Task: Log work in the project AgilePilot for the issue 'Develop a new tool for automated testing of mobile application cross-platform compatibility and responsiveness' spent time as '3w 1d 20h 34m' and remaining time as '6w 3d 6h 33m' and move to top of backlog. Now add the issue to the epic 'Business intelligence (BI) dashboard development'. Log work in the project AgilePilot for the issue 'Upgrade the authentication and authorization mechanisms of a web application to improve security and access control' spent time as '6w 6d 22h 6m' and remaining time as '1w 4d 2h 59m' and move to bottom of backlog. Now add the issue to the epic 'IT infrastructure as a service (IaaS) adoption'
Action: Mouse moved to (143, 210)
Screenshot: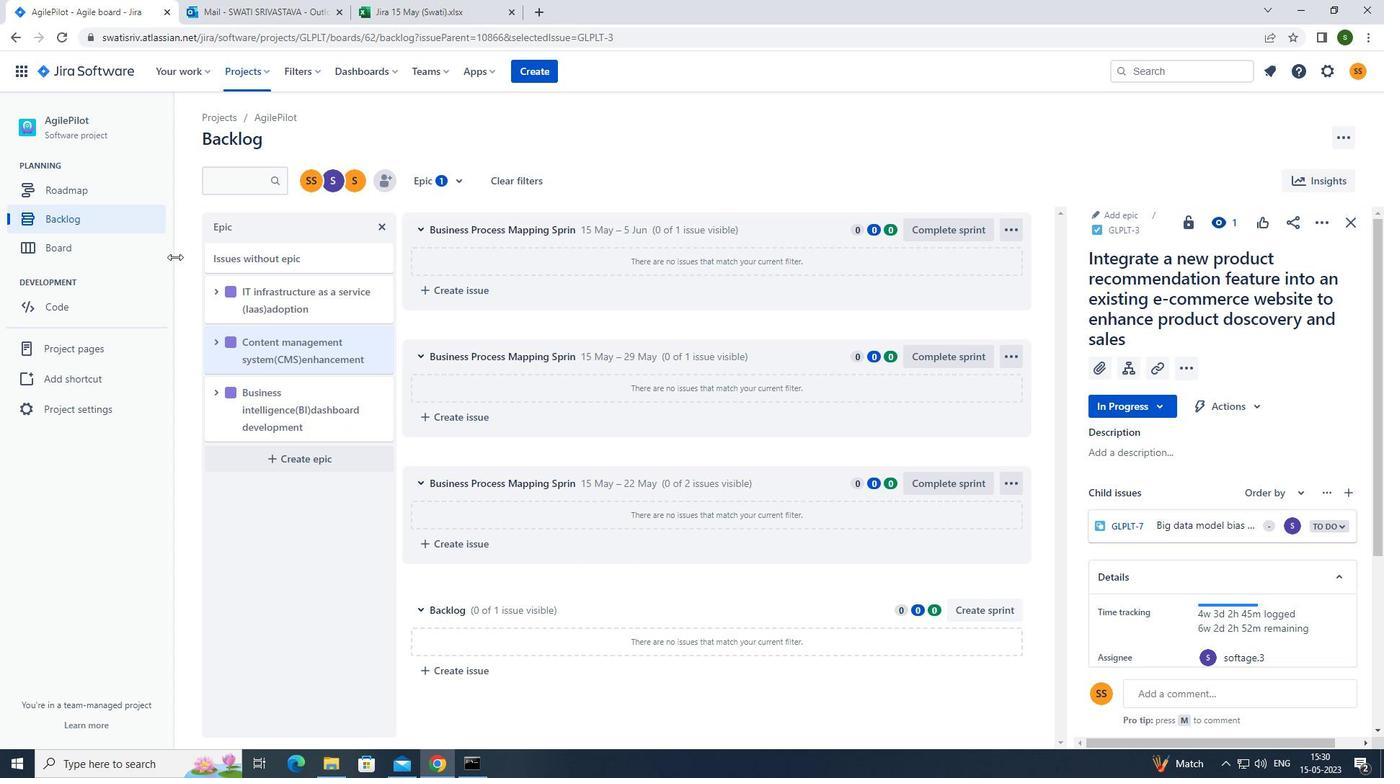 
Action: Mouse pressed left at (143, 210)
Screenshot: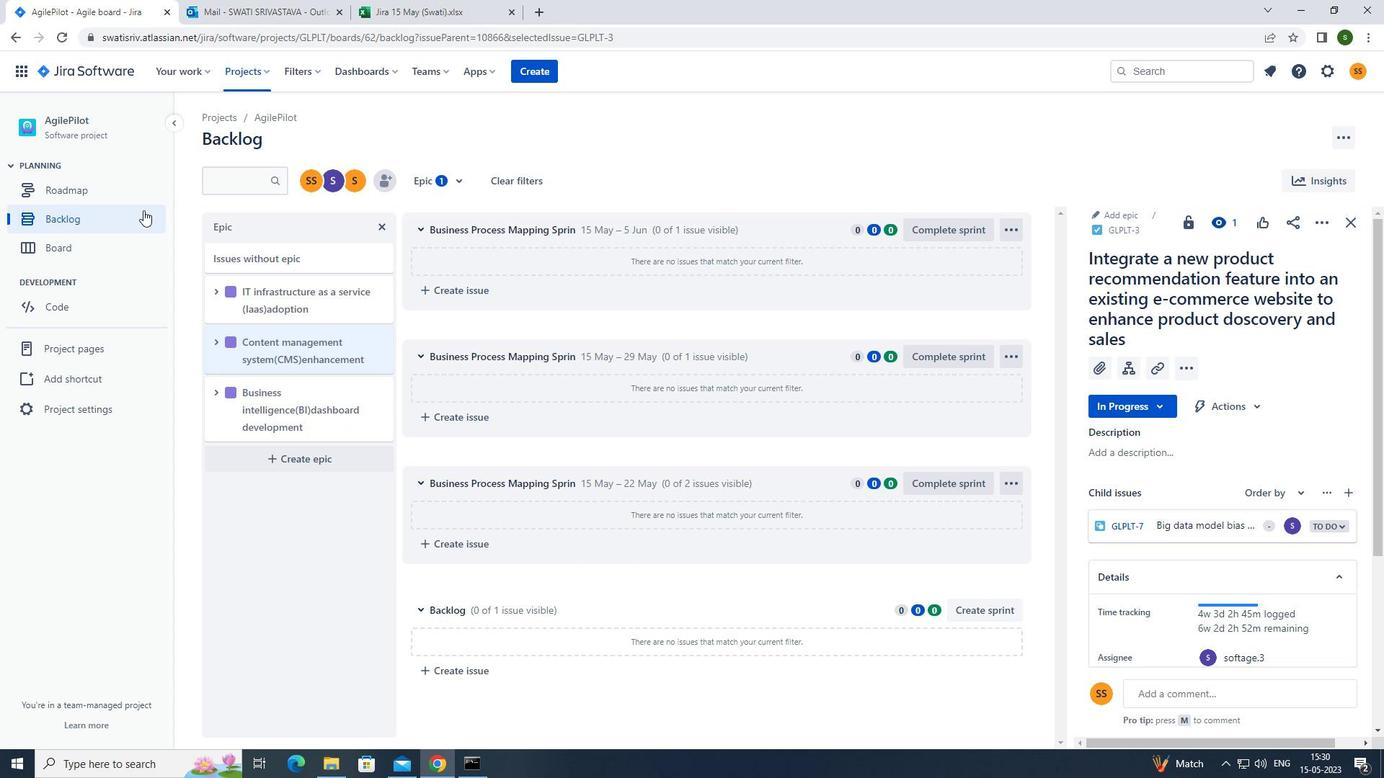 
Action: Mouse moved to (859, 523)
Screenshot: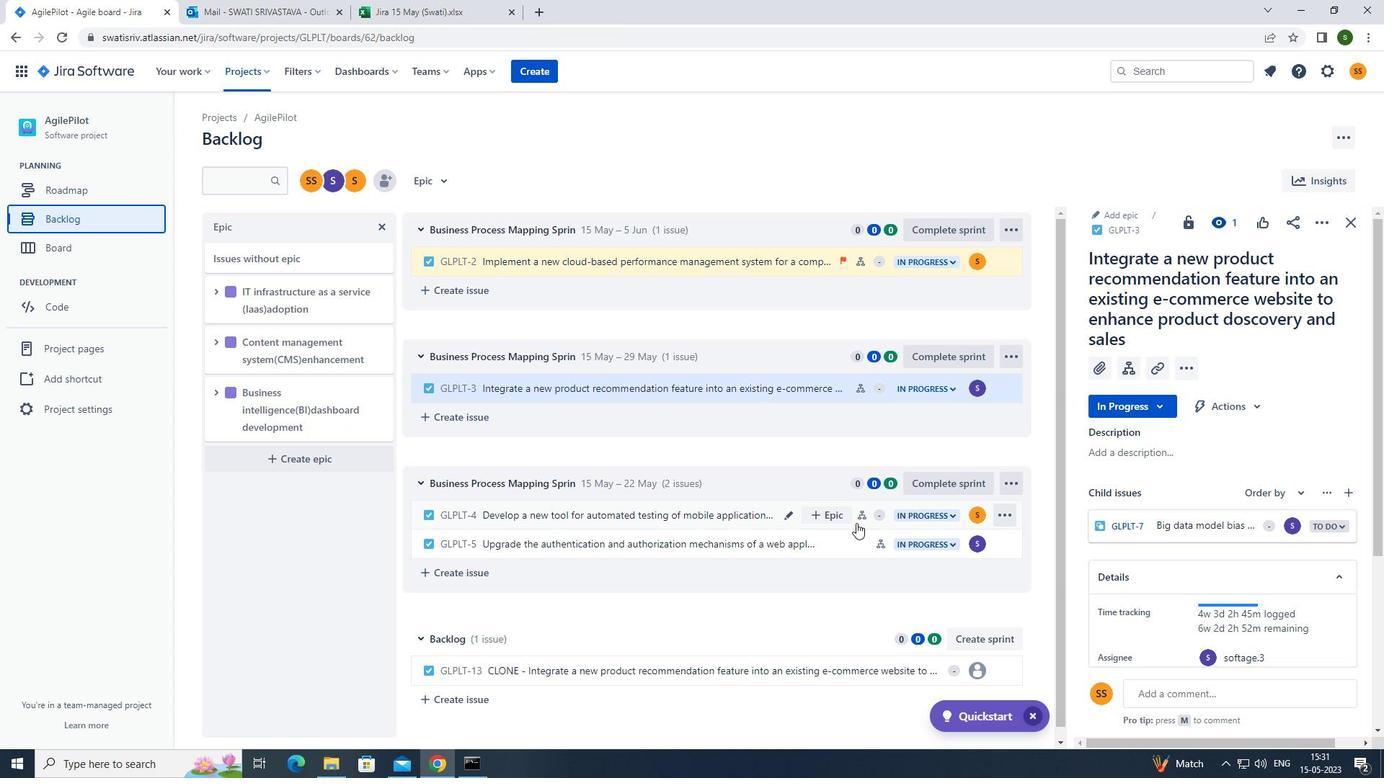 
Action: Mouse pressed left at (859, 523)
Screenshot: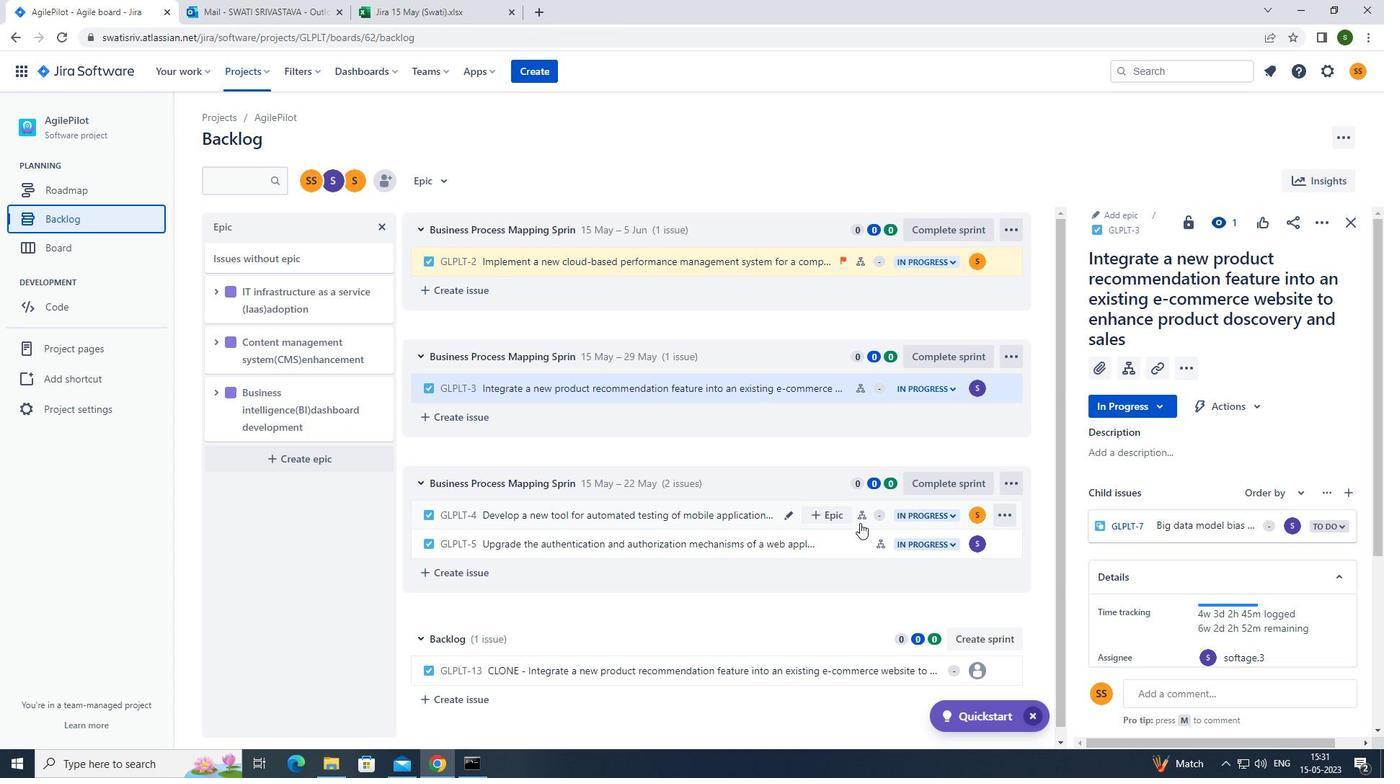 
Action: Mouse moved to (1311, 217)
Screenshot: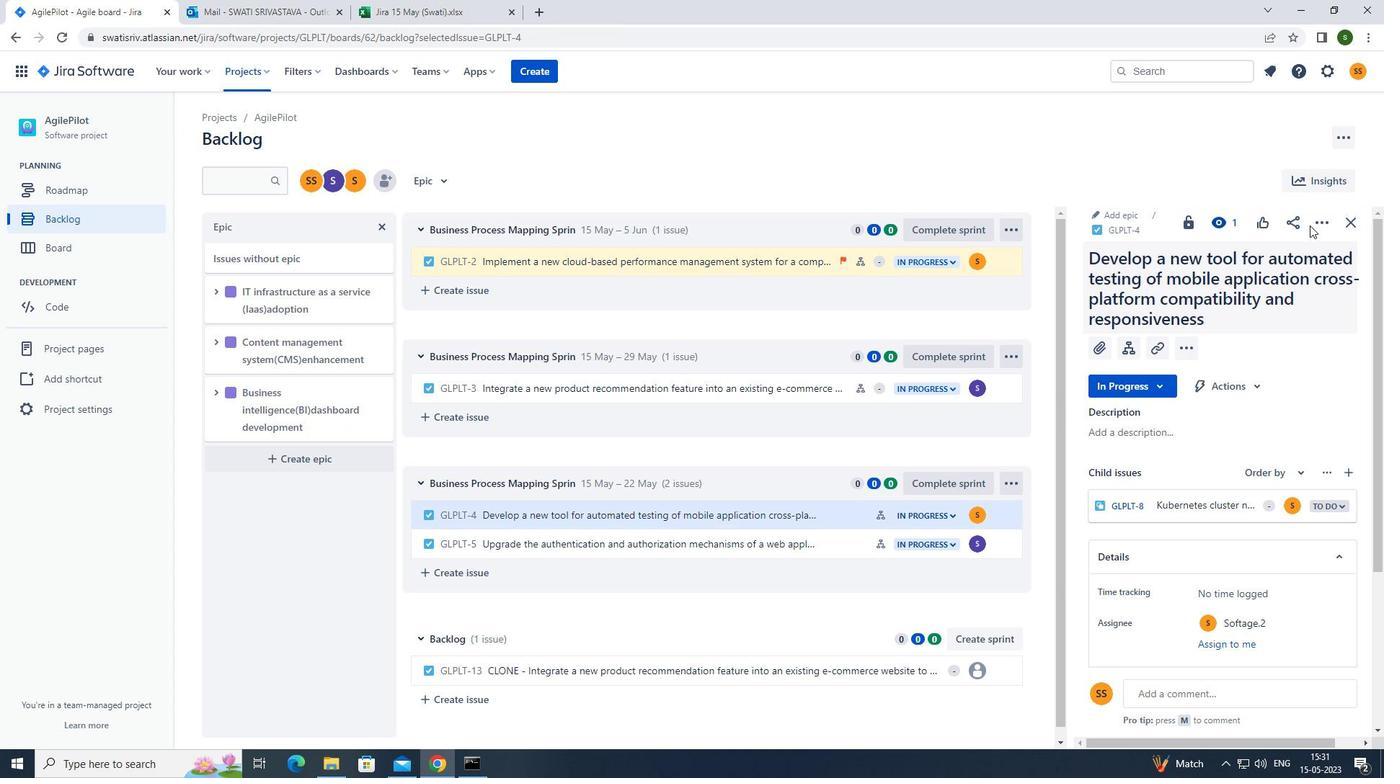 
Action: Mouse pressed left at (1311, 217)
Screenshot: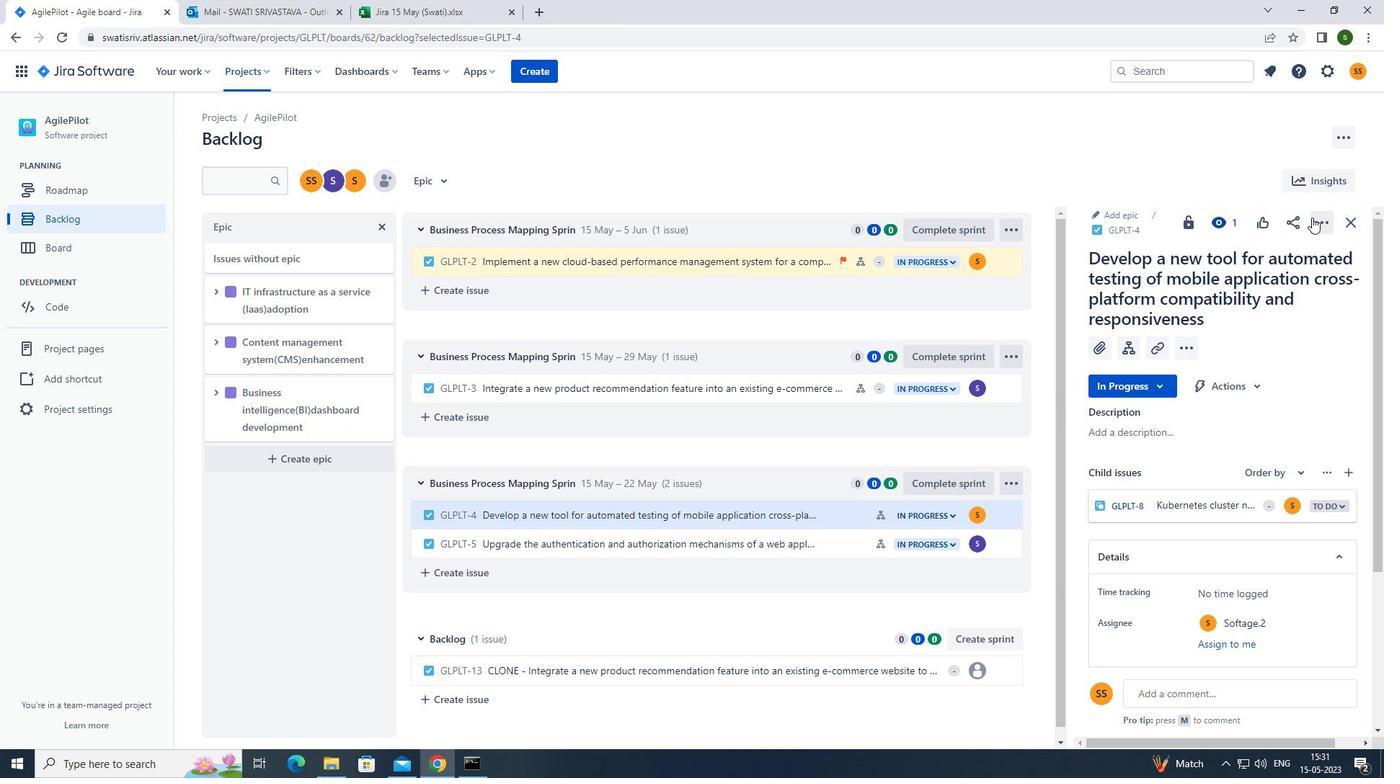 
Action: Mouse moved to (1293, 260)
Screenshot: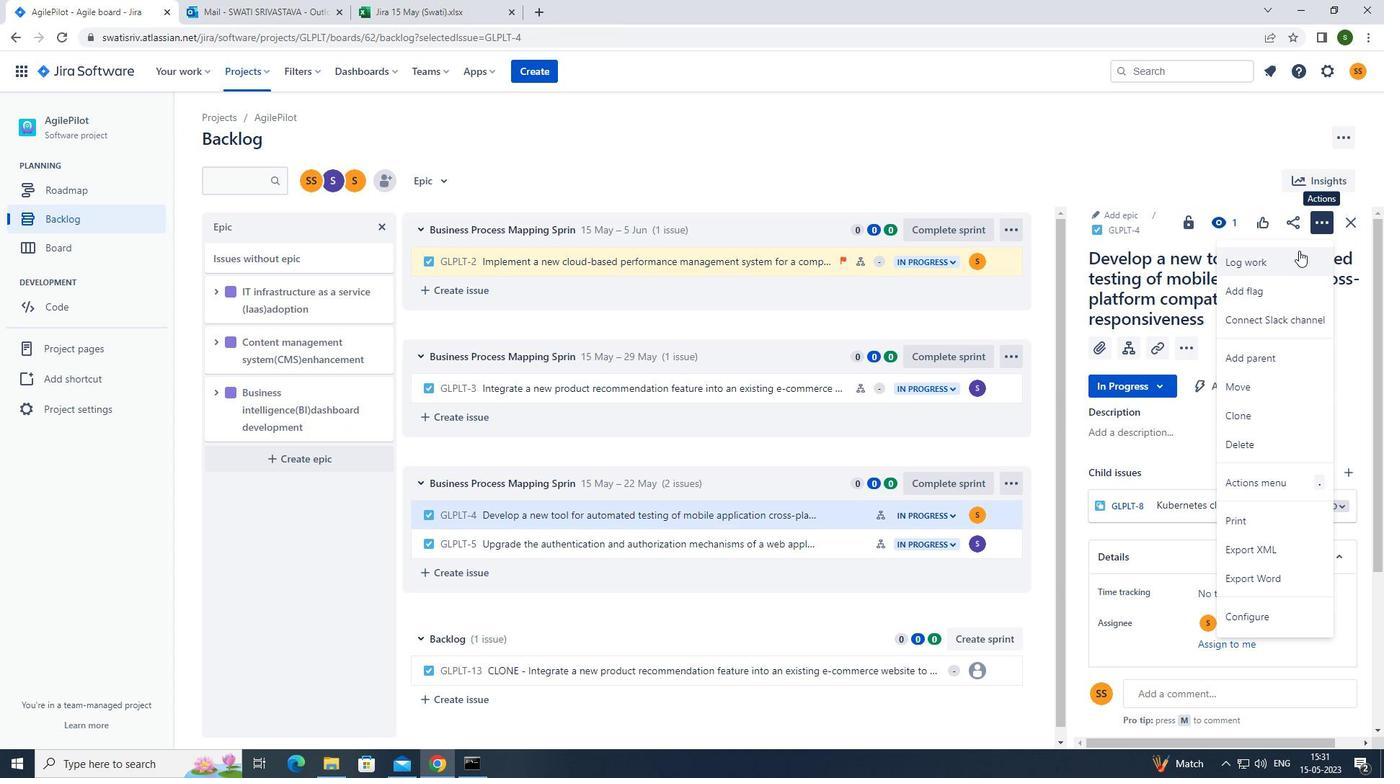 
Action: Mouse pressed left at (1293, 260)
Screenshot: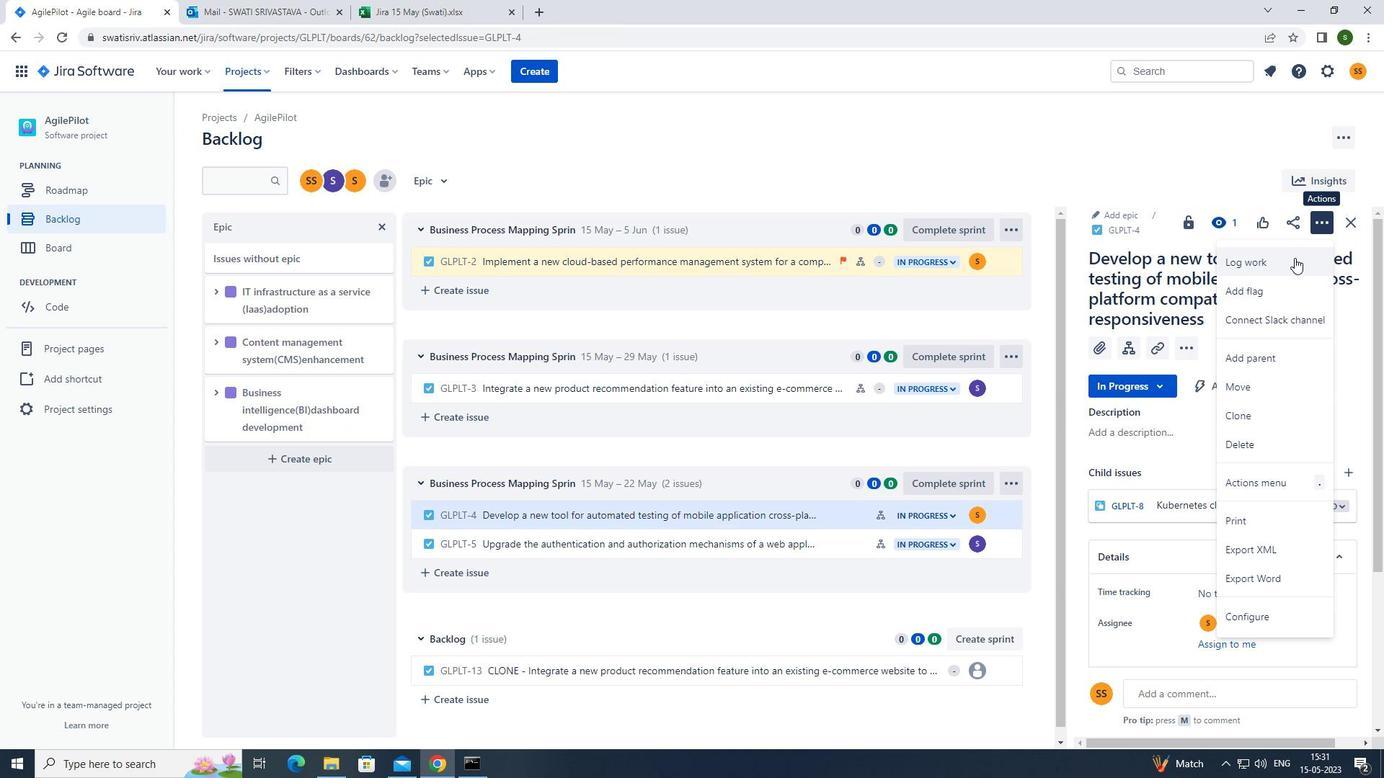 
Action: Mouse moved to (616, 187)
Screenshot: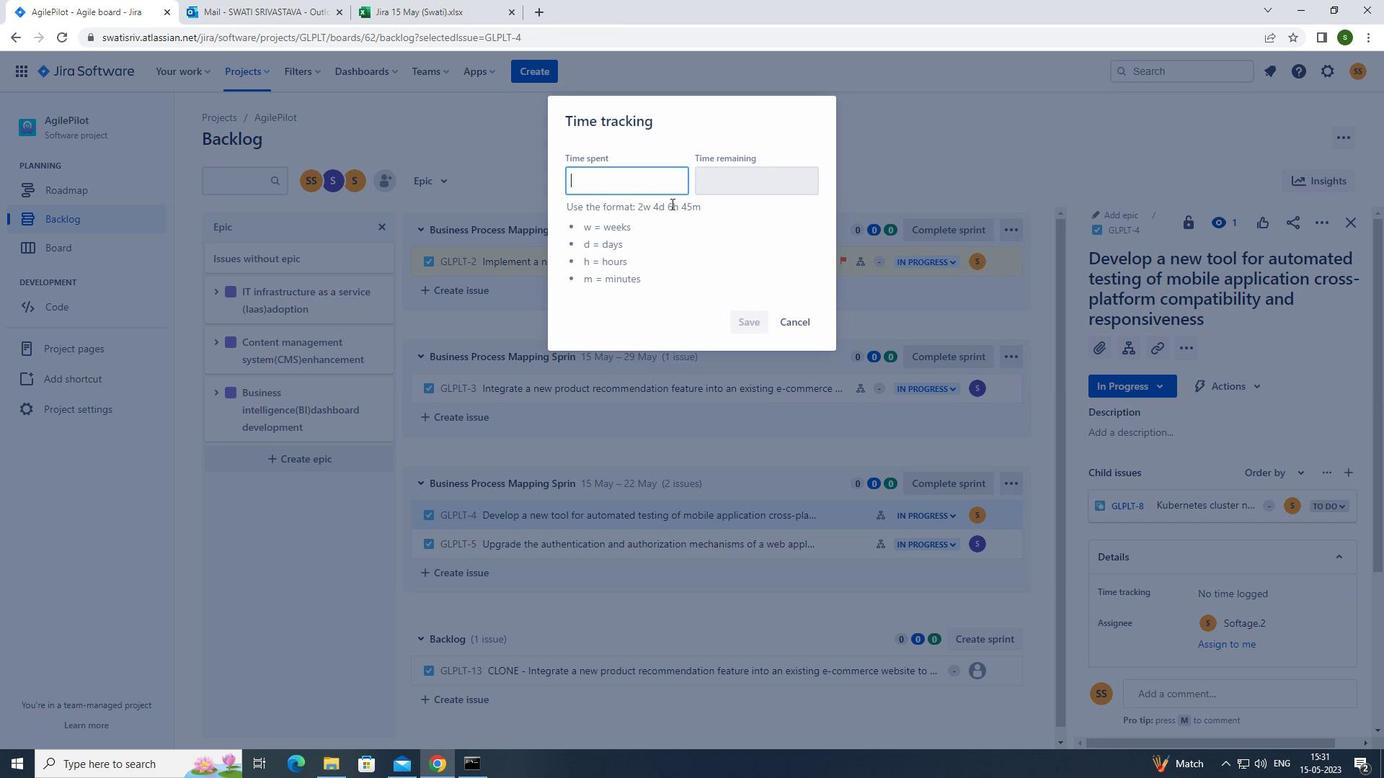 
Action: Key pressed 3w<Key.space>1d<Key.space>20h<Key.space>34m
Screenshot: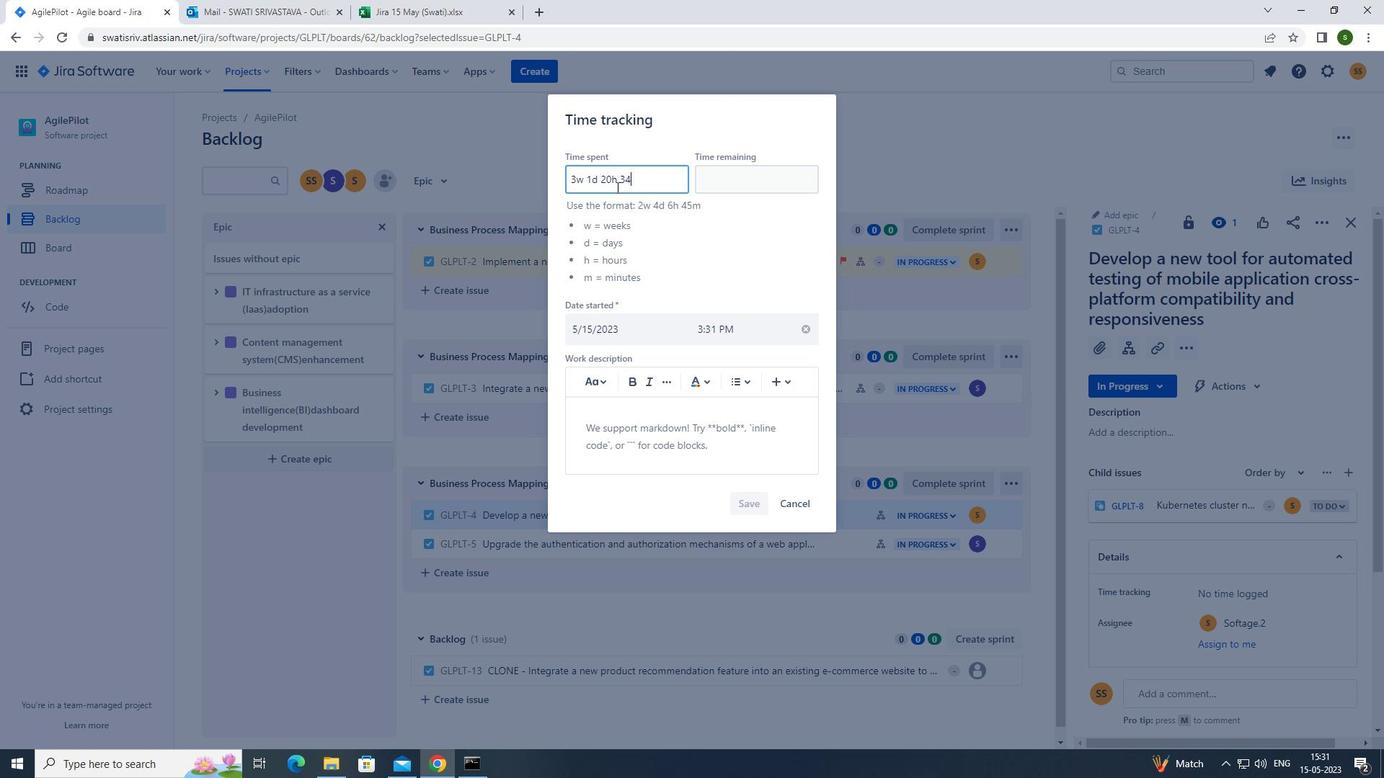 
Action: Mouse moved to (750, 193)
Screenshot: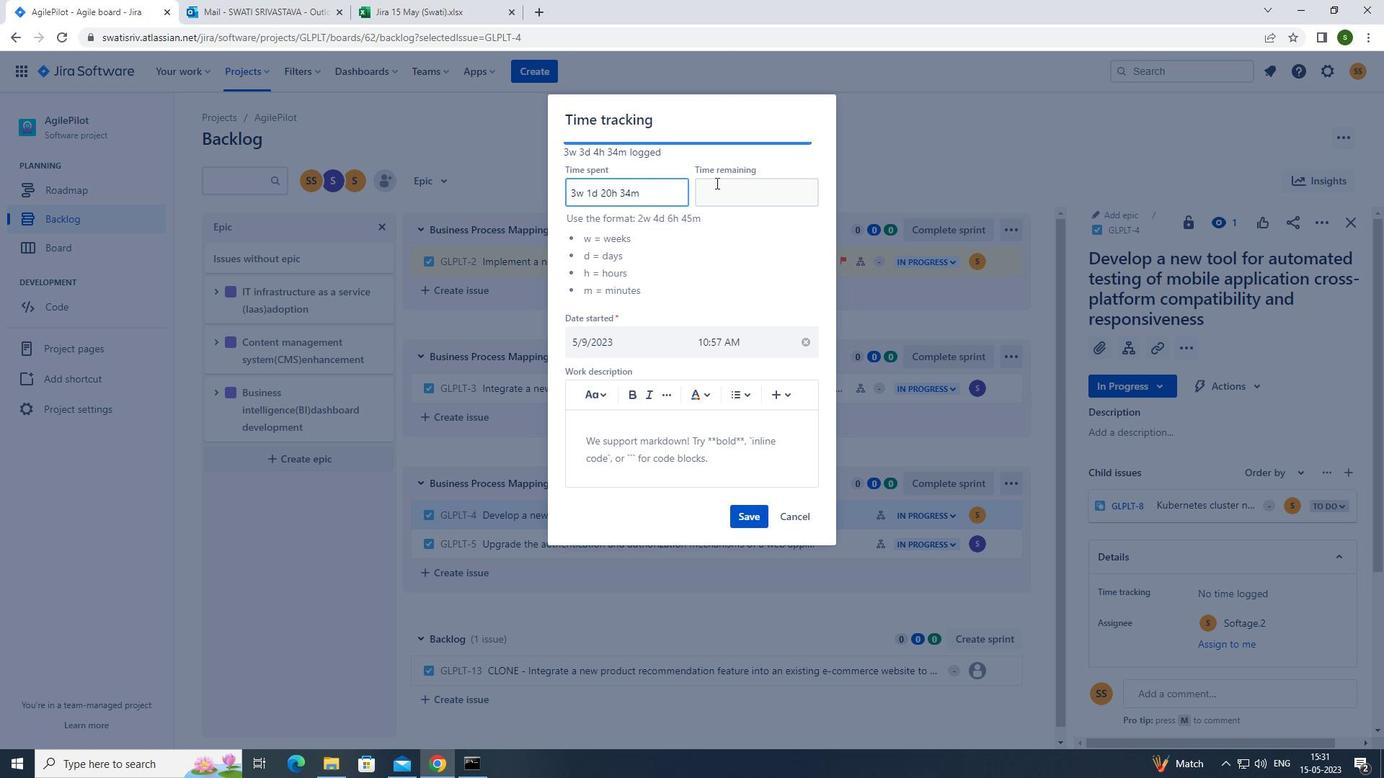 
Action: Mouse pressed left at (750, 193)
Screenshot: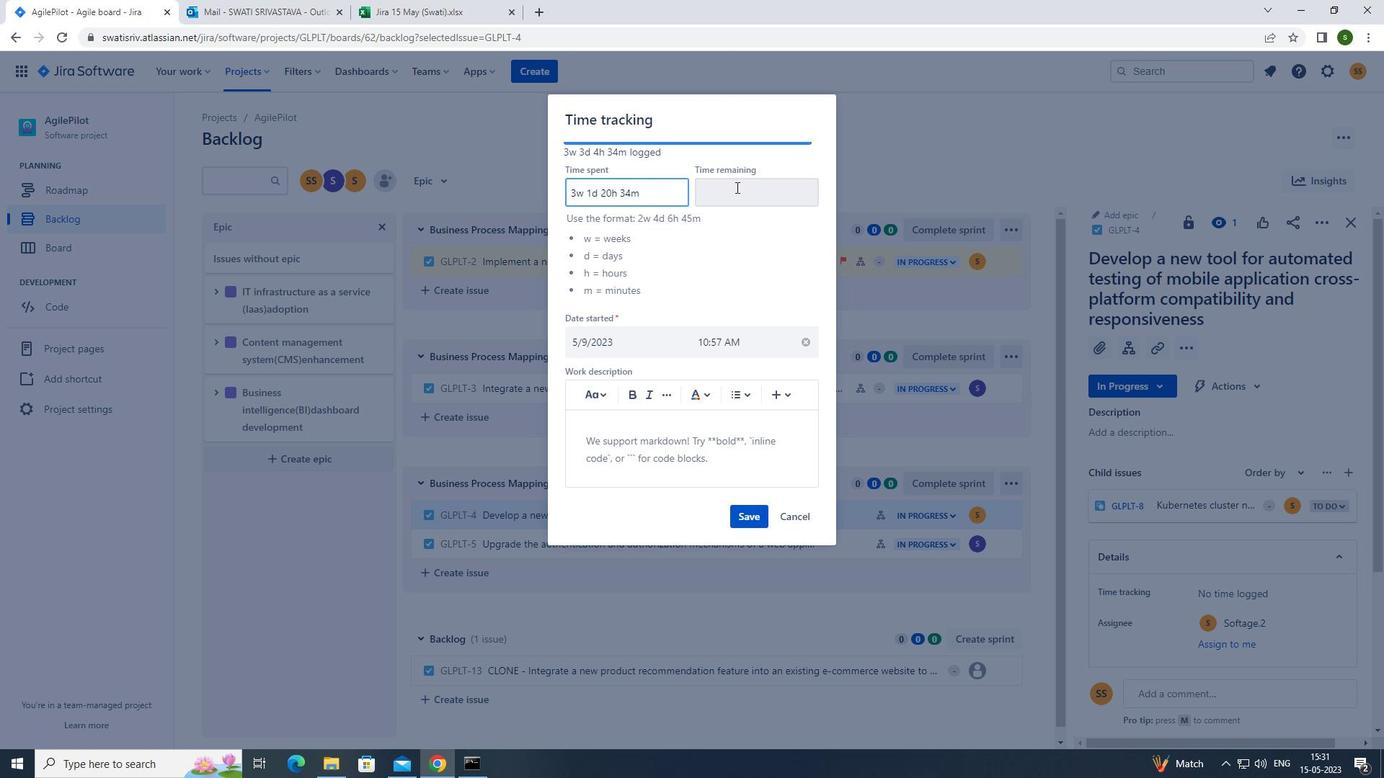 
Action: Mouse moved to (743, 193)
Screenshot: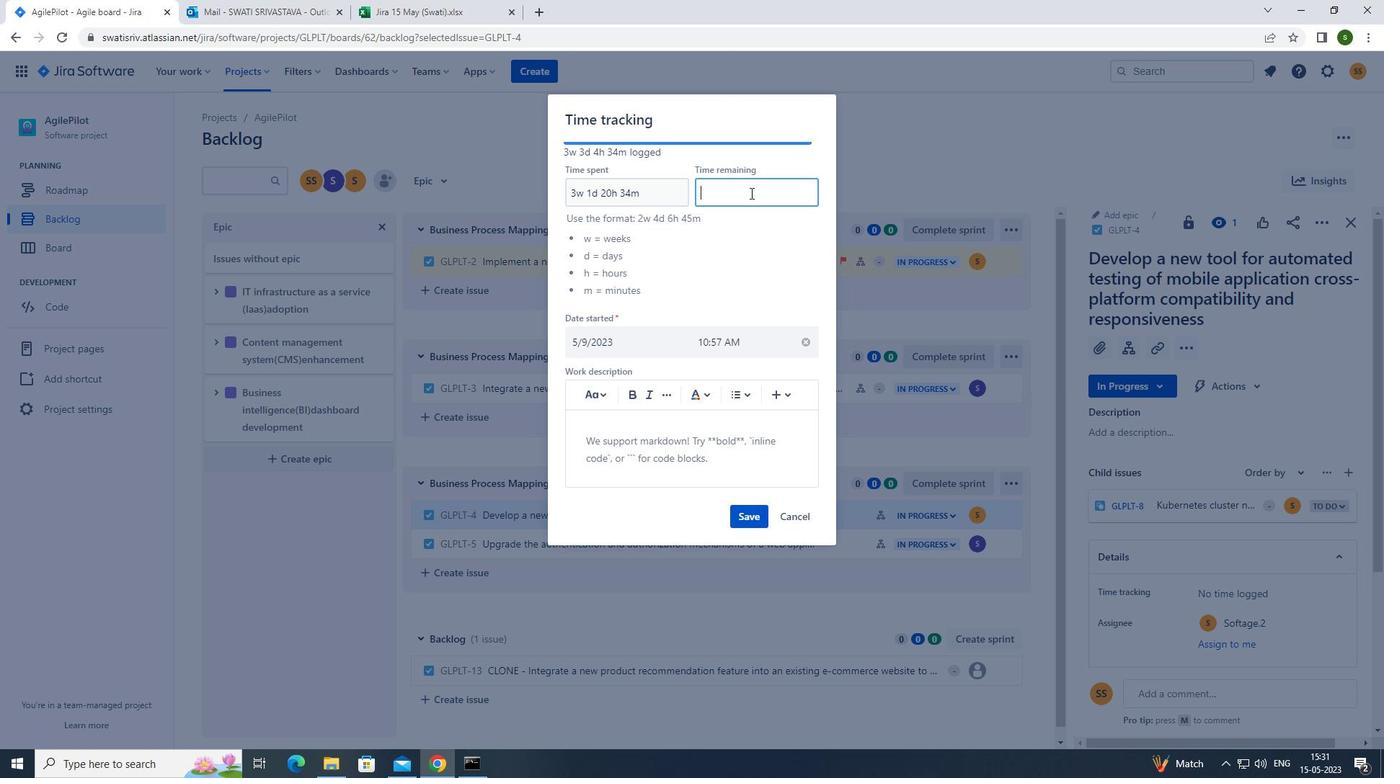 
Action: Key pressed 6w<Key.space>3d<Key.space>6h<Key.space>33m
Screenshot: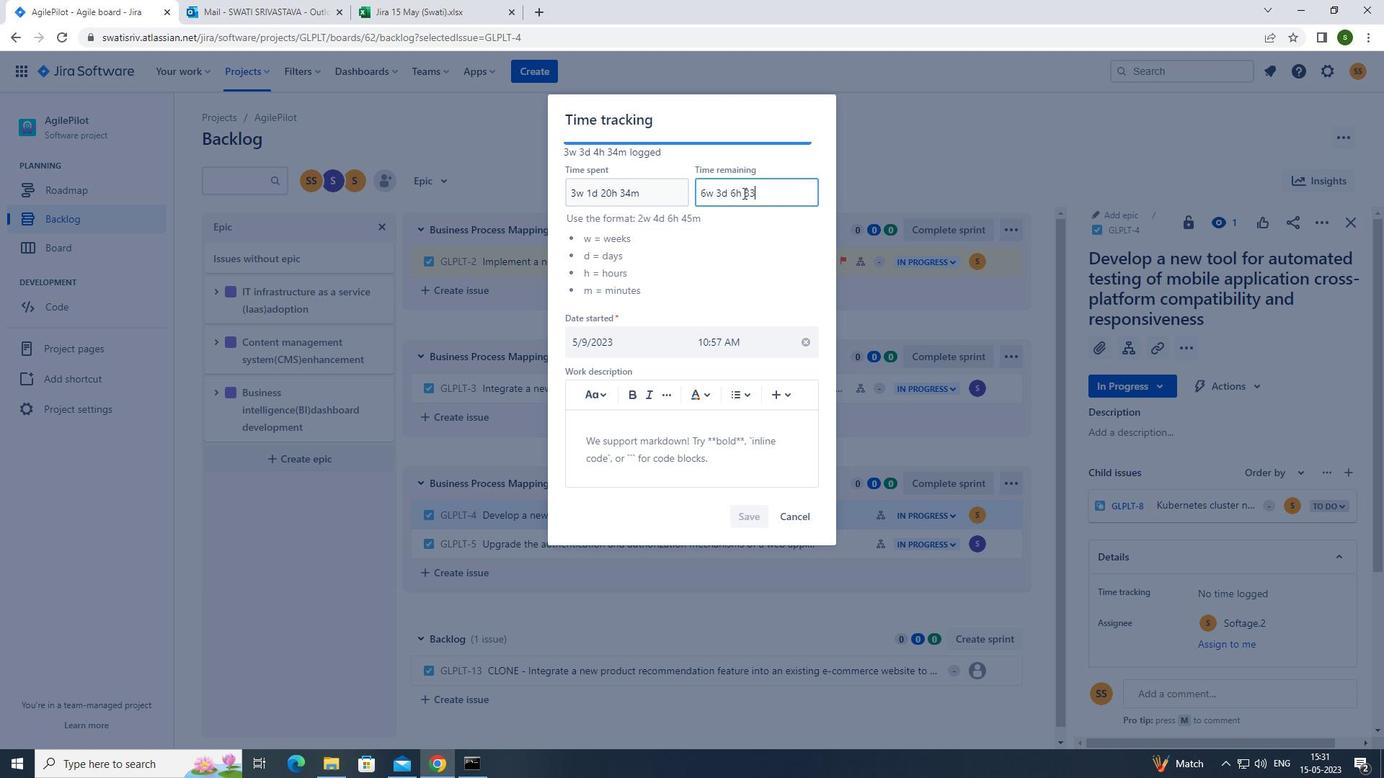 
Action: Mouse moved to (743, 511)
Screenshot: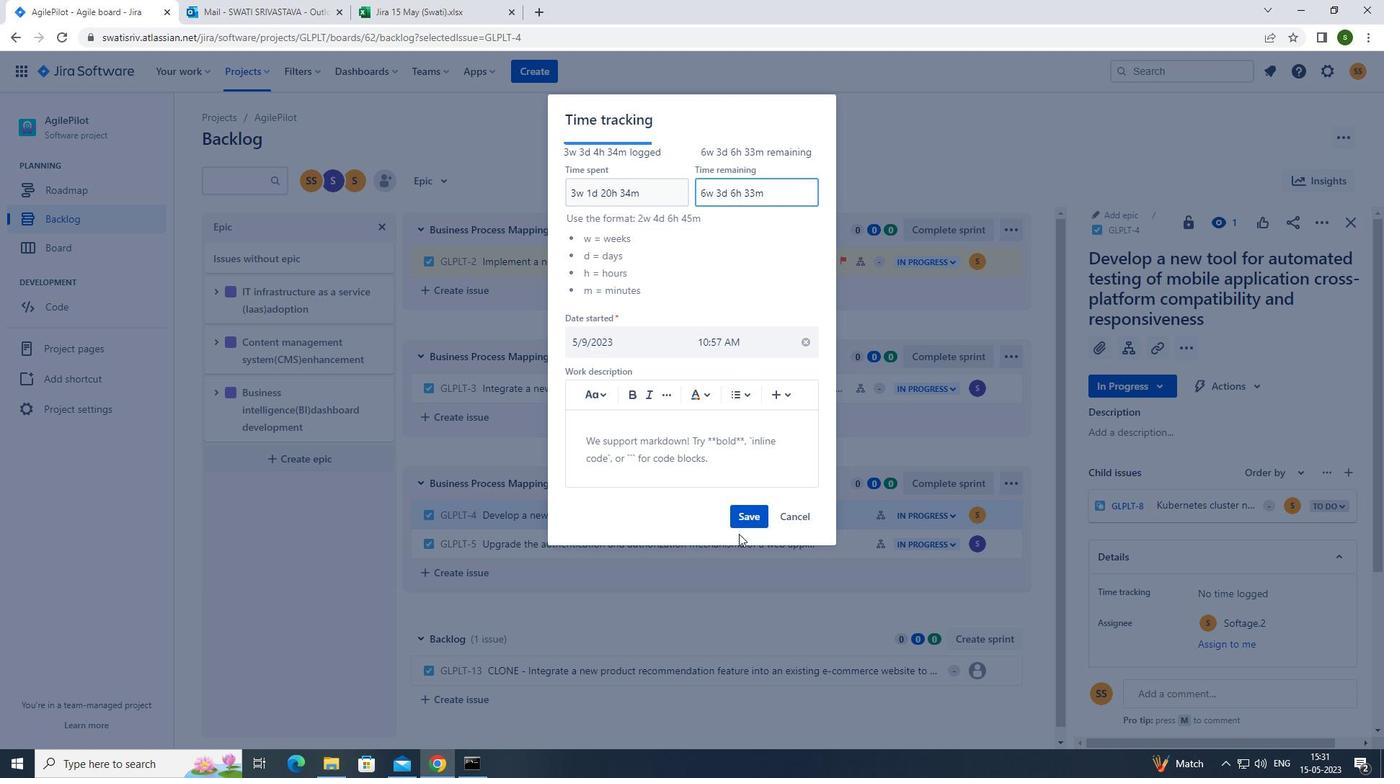 
Action: Mouse pressed left at (743, 511)
Screenshot: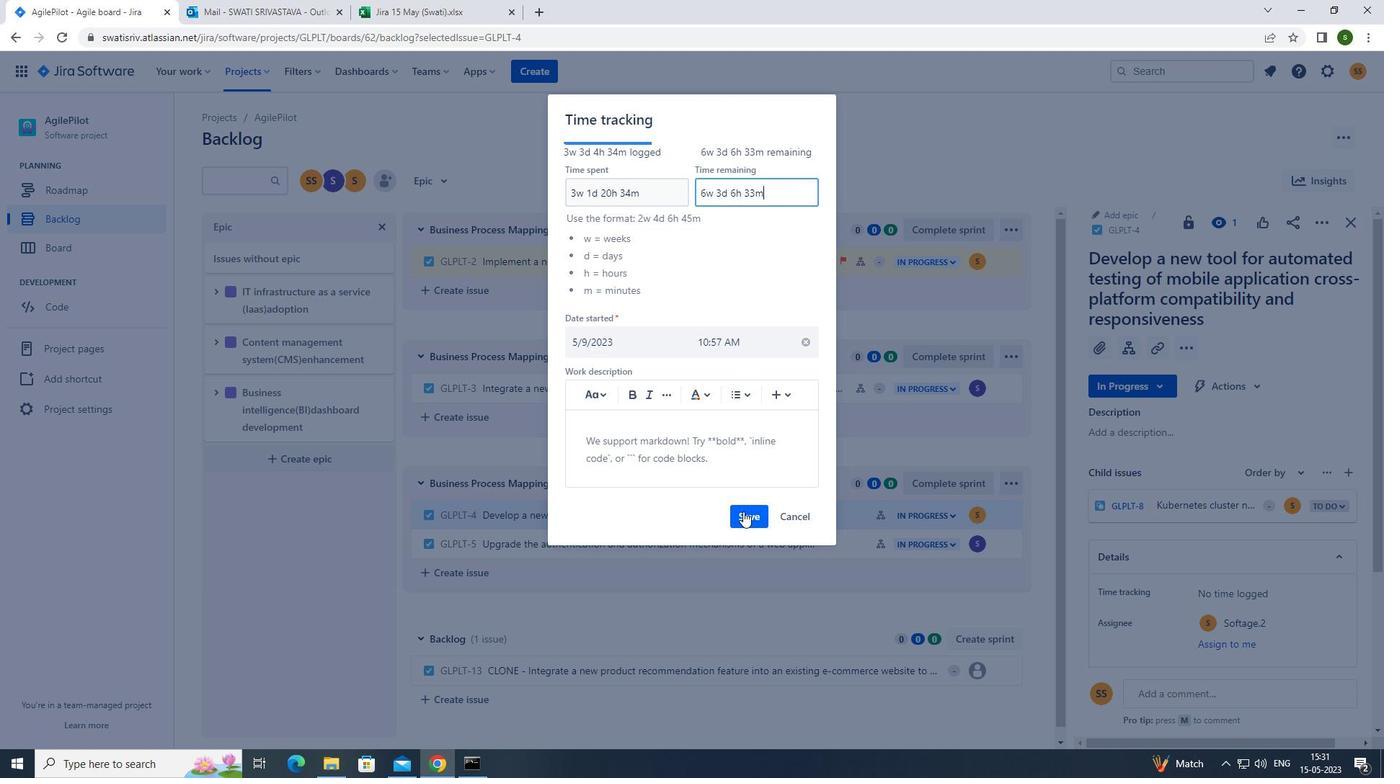 
Action: Mouse moved to (1012, 512)
Screenshot: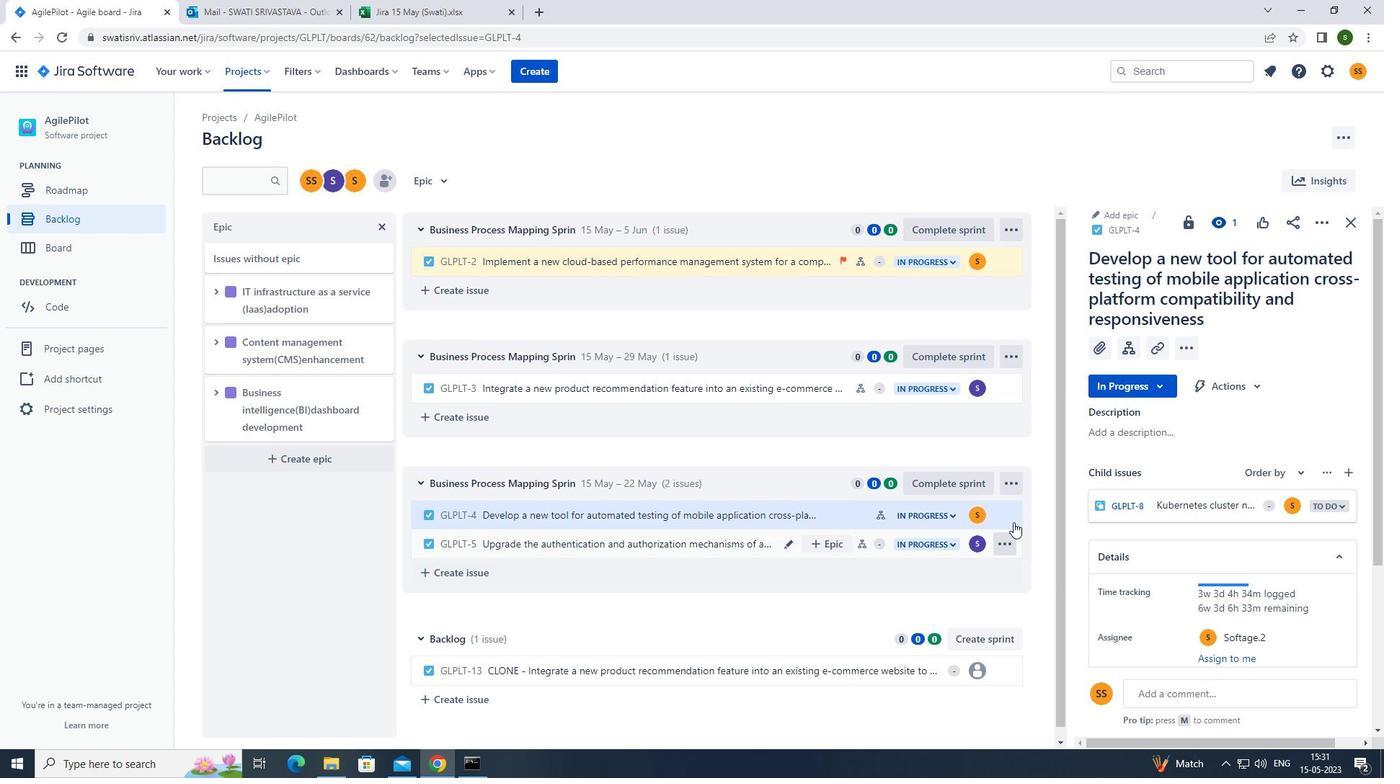 
Action: Mouse pressed left at (1012, 512)
Screenshot: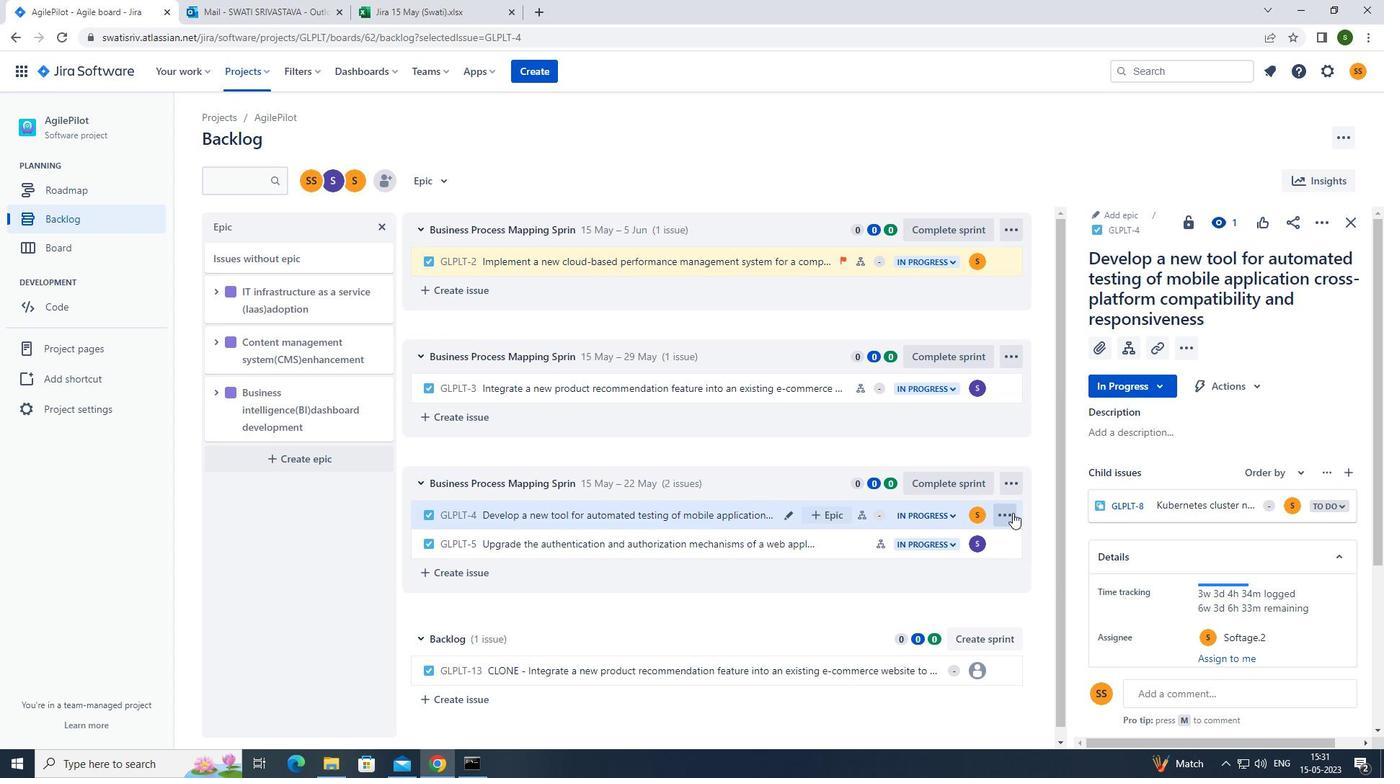 
Action: Mouse moved to (953, 467)
Screenshot: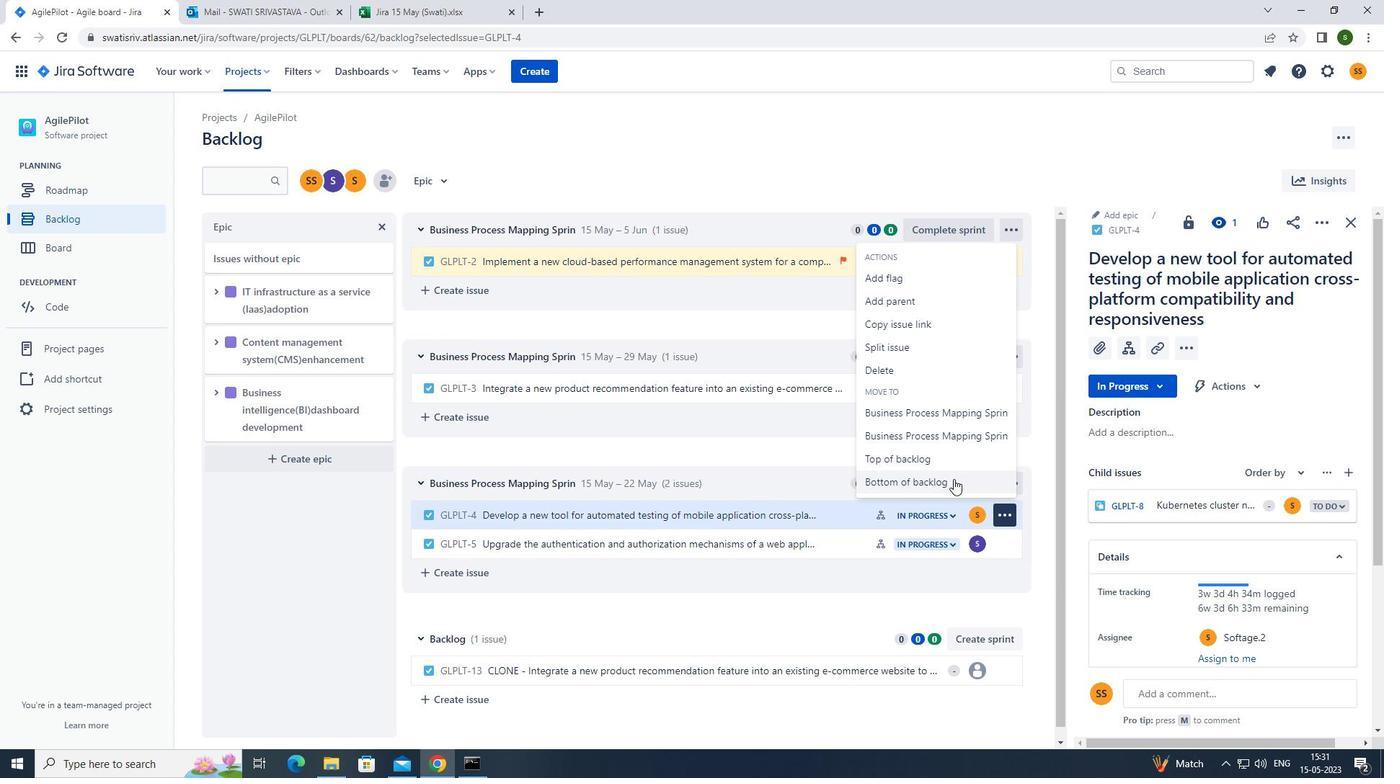 
Action: Mouse pressed left at (953, 467)
Screenshot: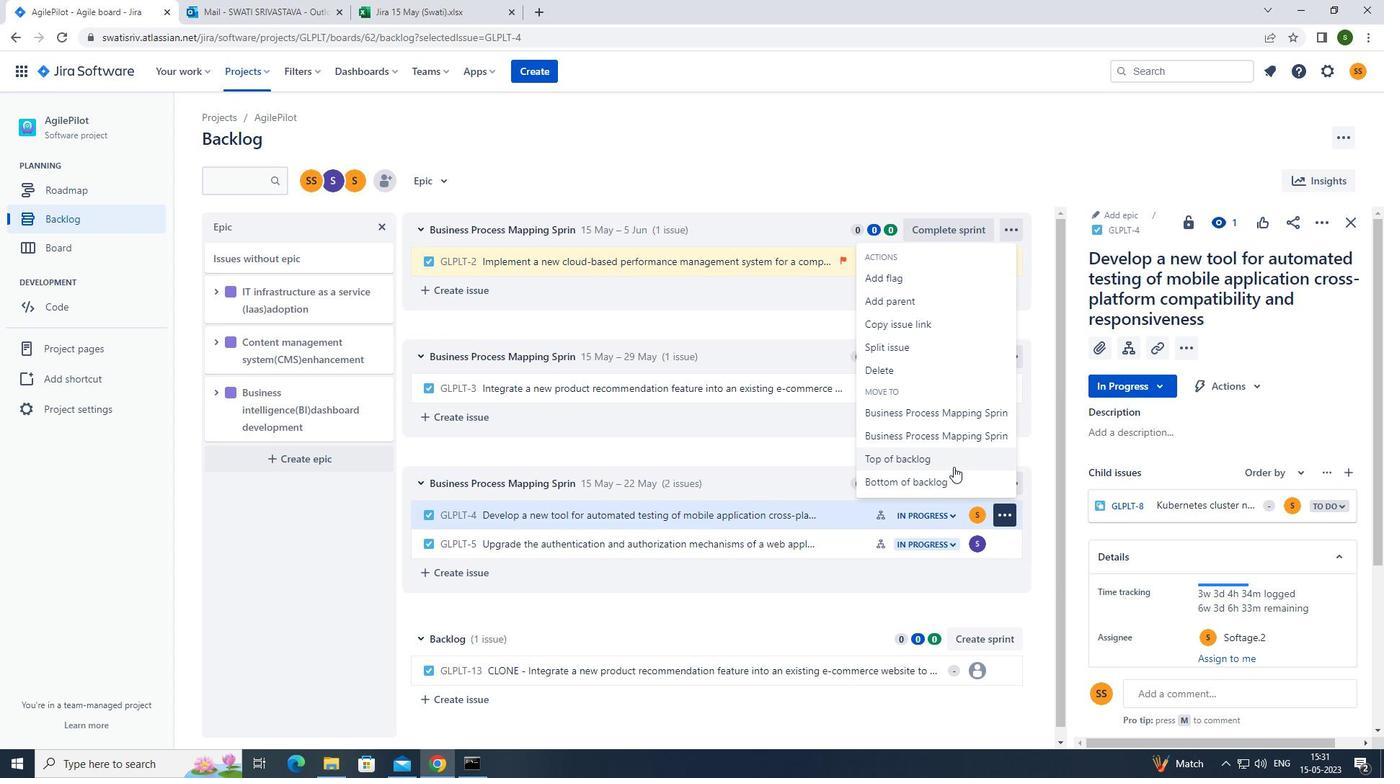 
Action: Mouse moved to (746, 239)
Screenshot: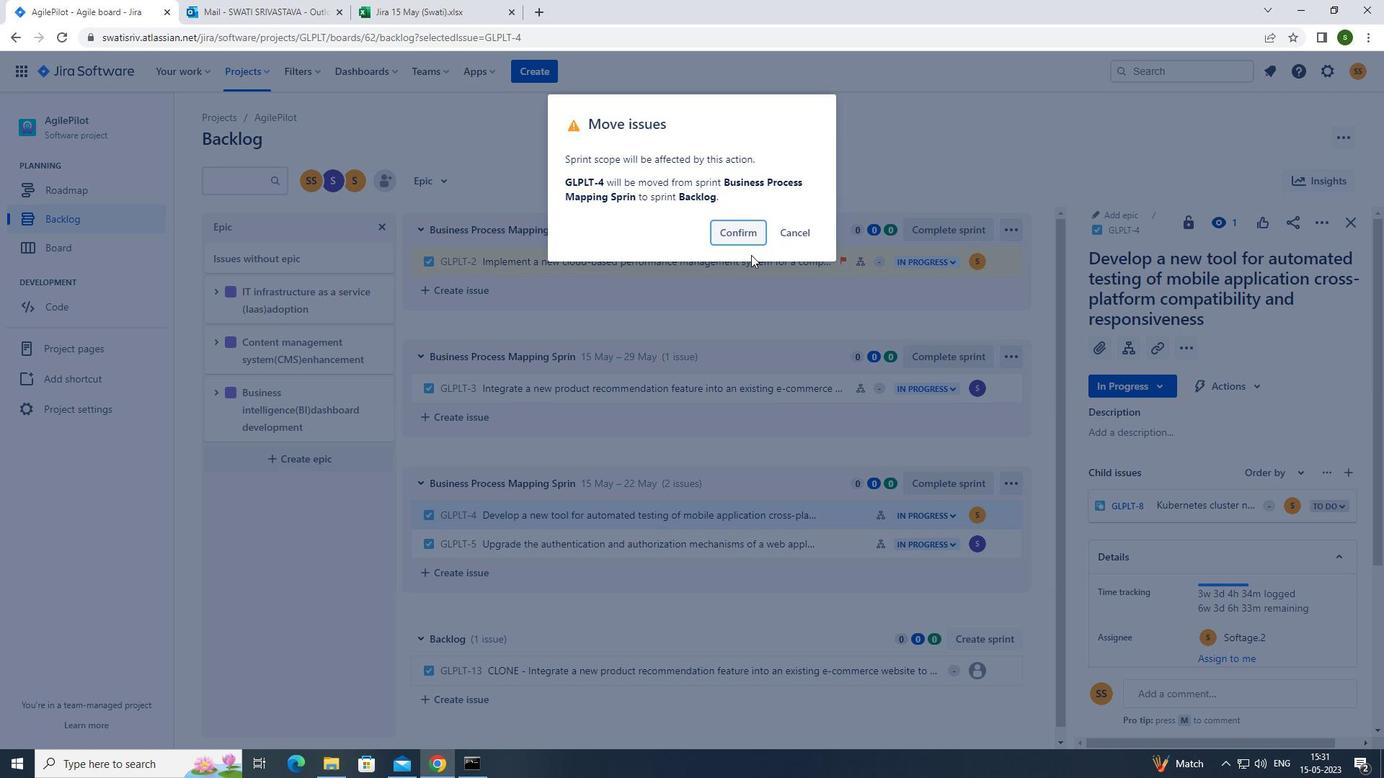 
Action: Mouse pressed left at (746, 239)
Screenshot: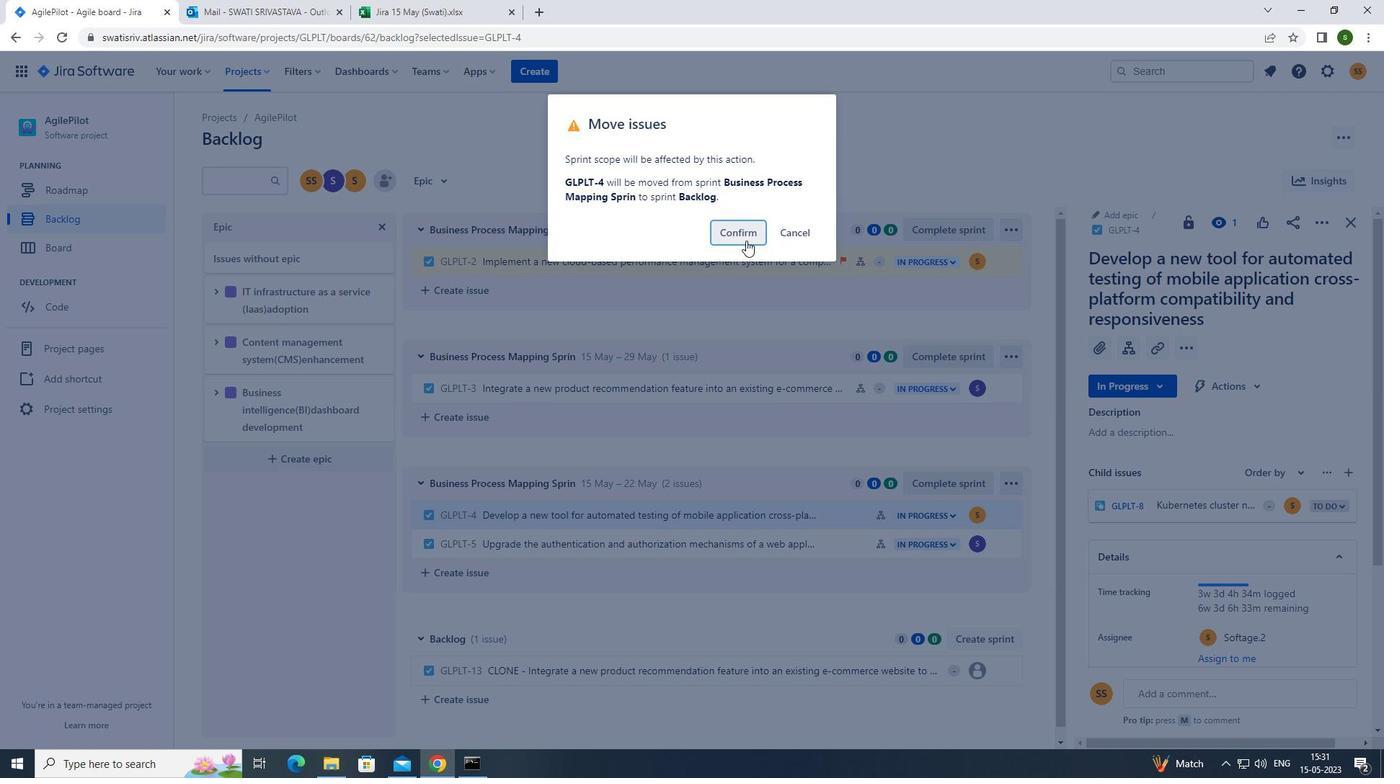 
Action: Mouse moved to (452, 185)
Screenshot: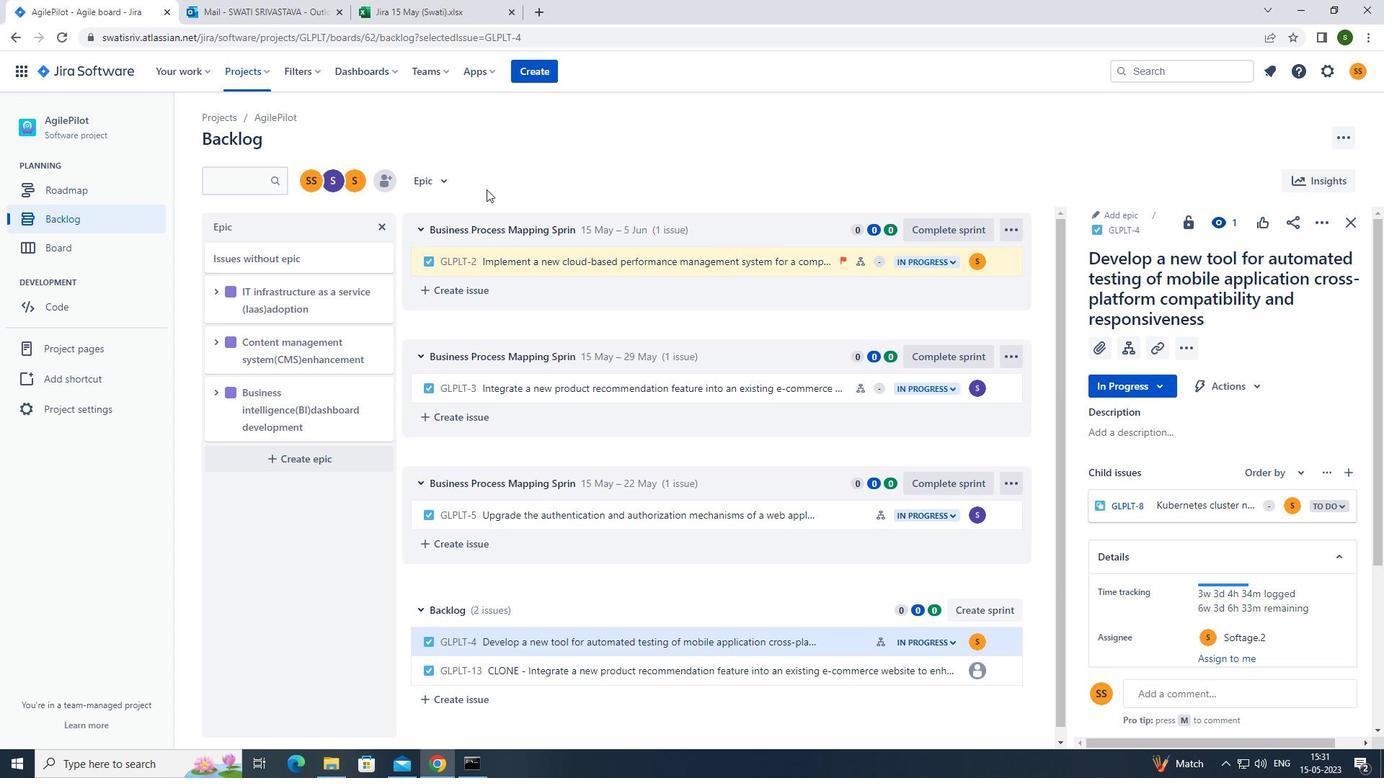 
Action: Mouse pressed left at (452, 185)
Screenshot: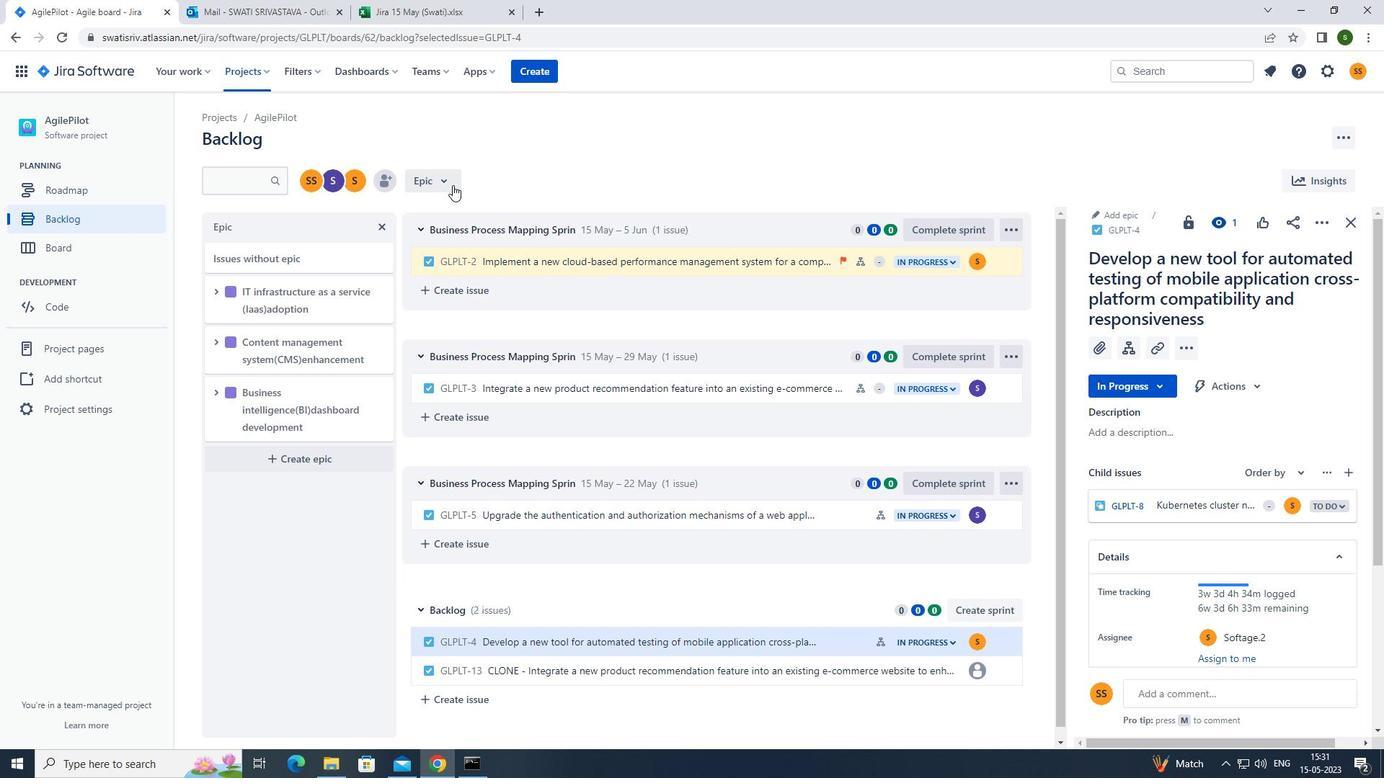 
Action: Mouse moved to (478, 286)
Screenshot: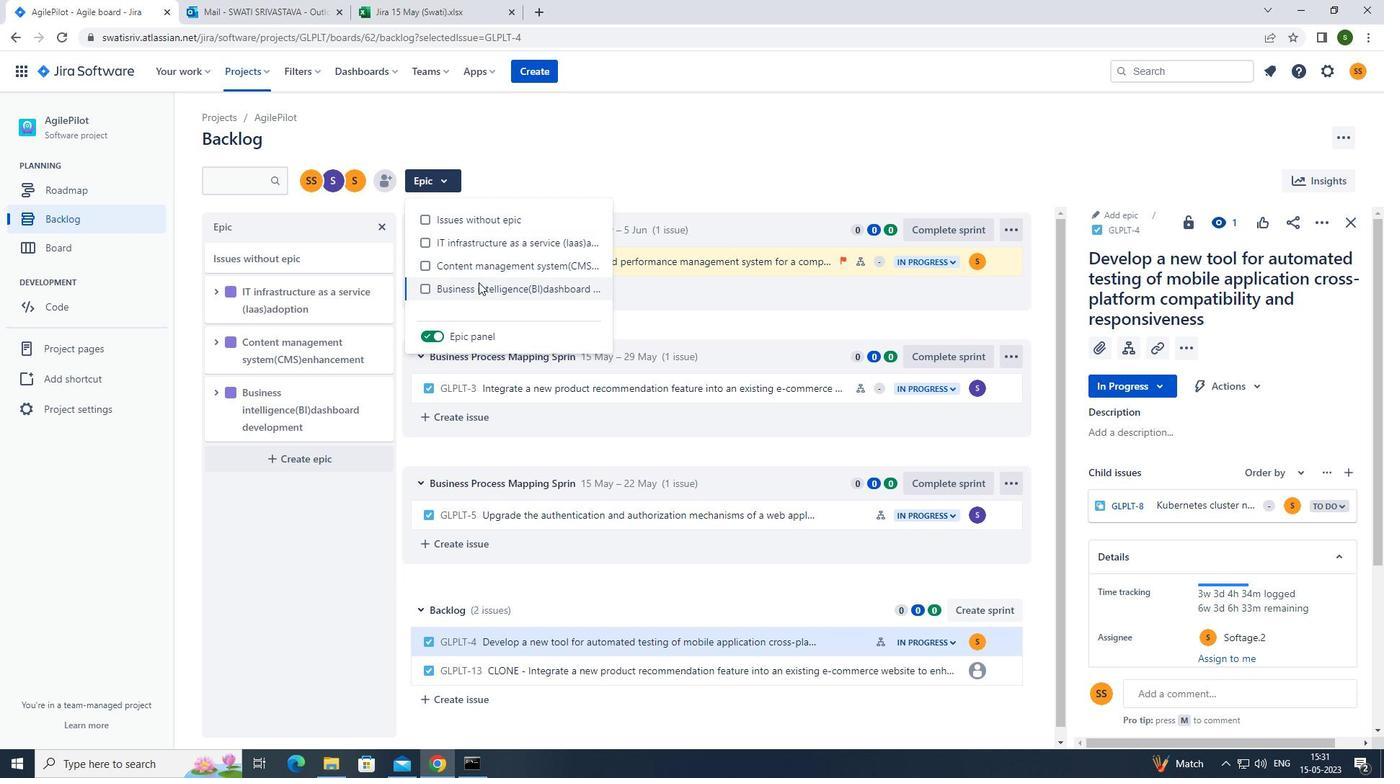 
Action: Mouse pressed left at (478, 286)
Screenshot: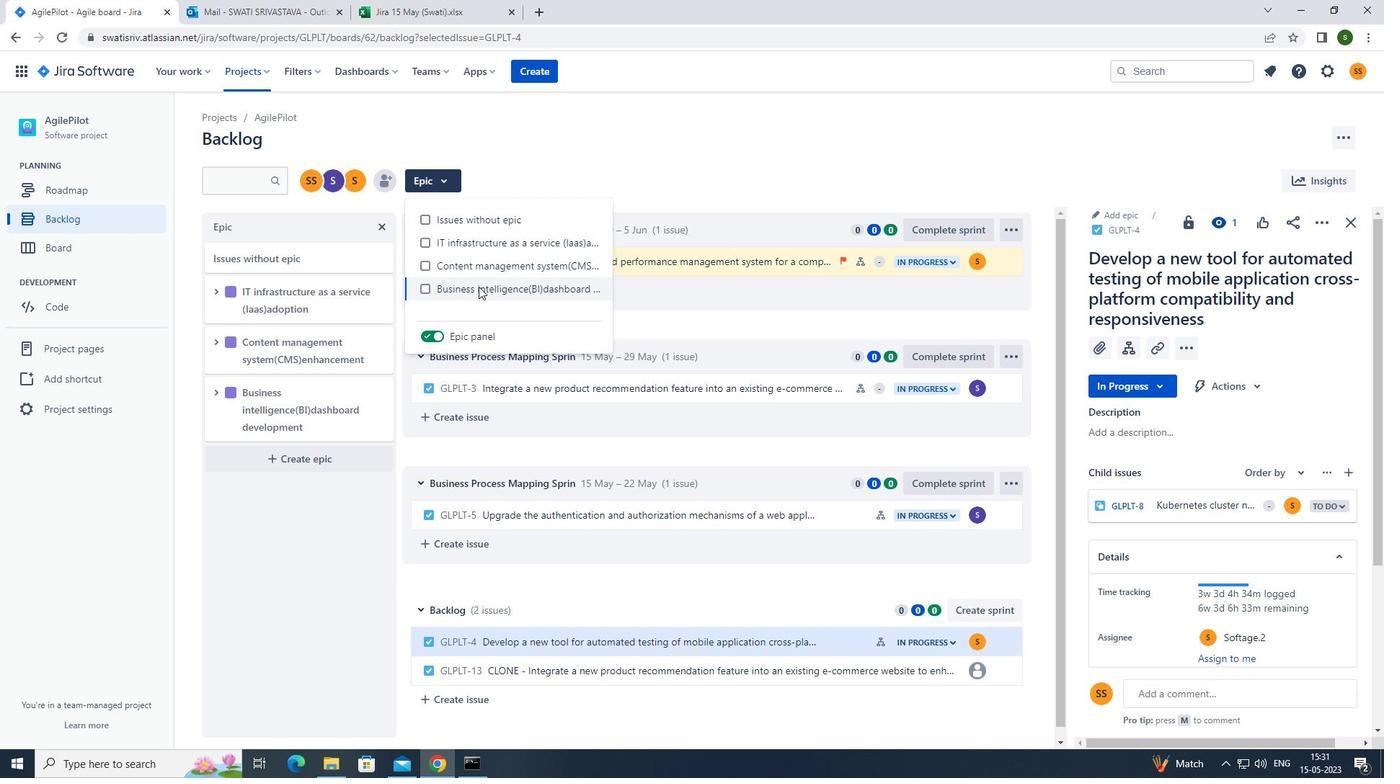 
Action: Mouse moved to (641, 157)
Screenshot: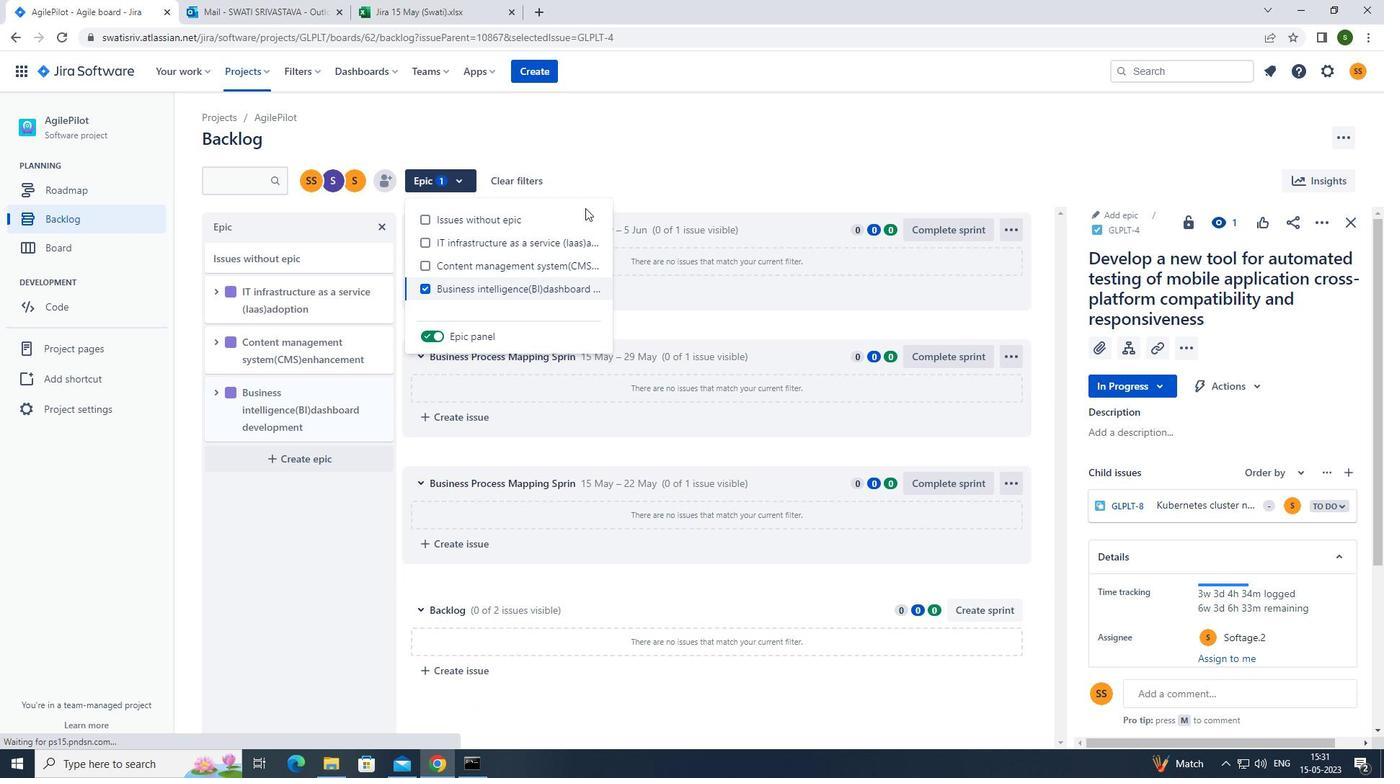 
Action: Mouse pressed left at (641, 157)
Screenshot: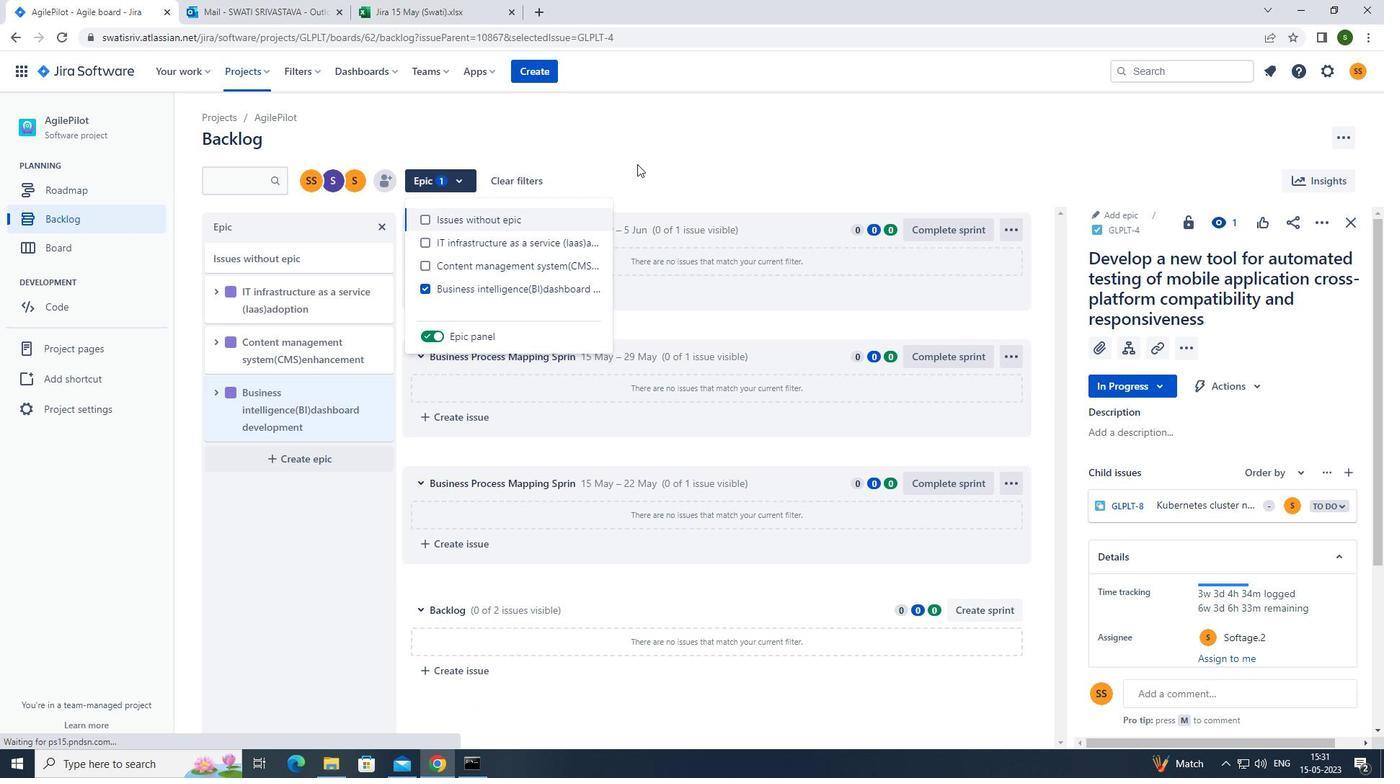
Action: Mouse moved to (152, 221)
Screenshot: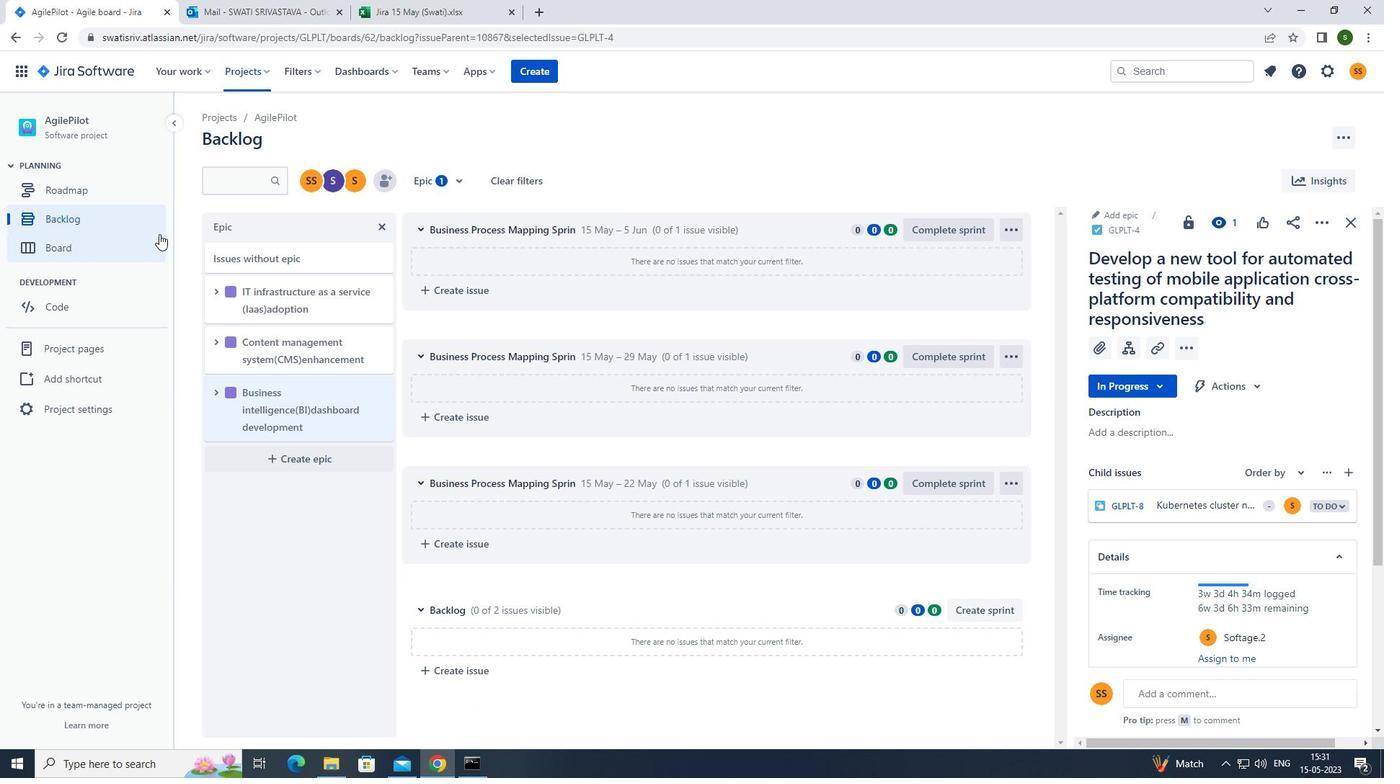 
Action: Mouse pressed left at (152, 221)
Screenshot: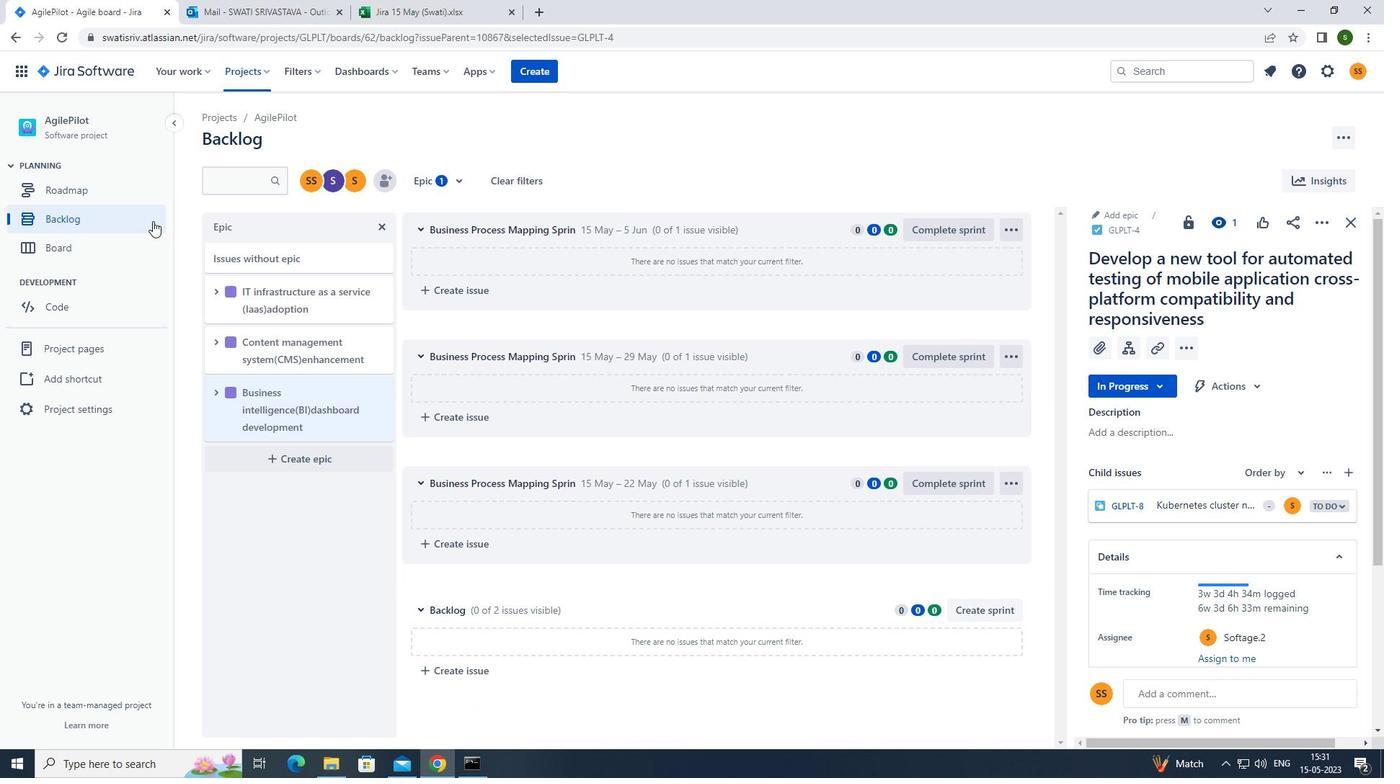 
Action: Mouse moved to (860, 524)
Screenshot: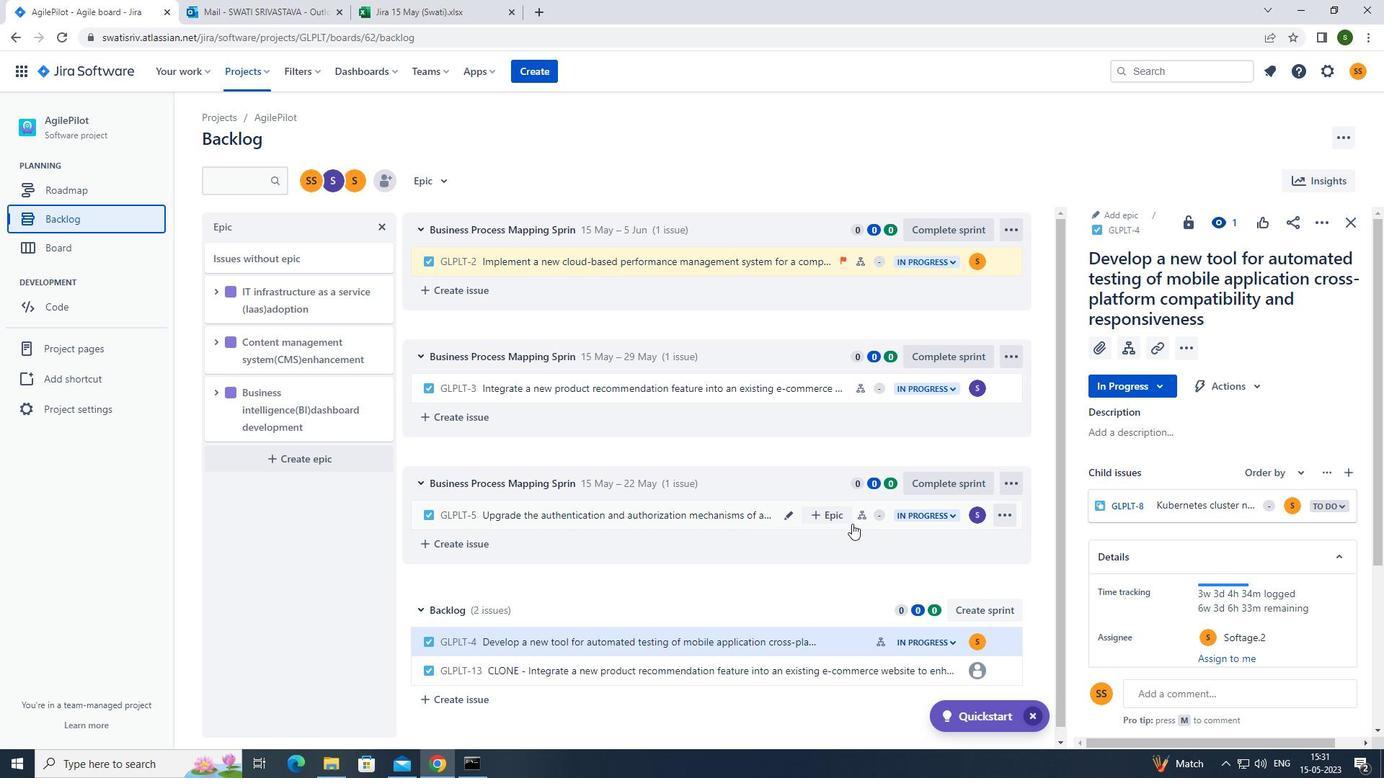 
Action: Mouse pressed left at (860, 524)
Screenshot: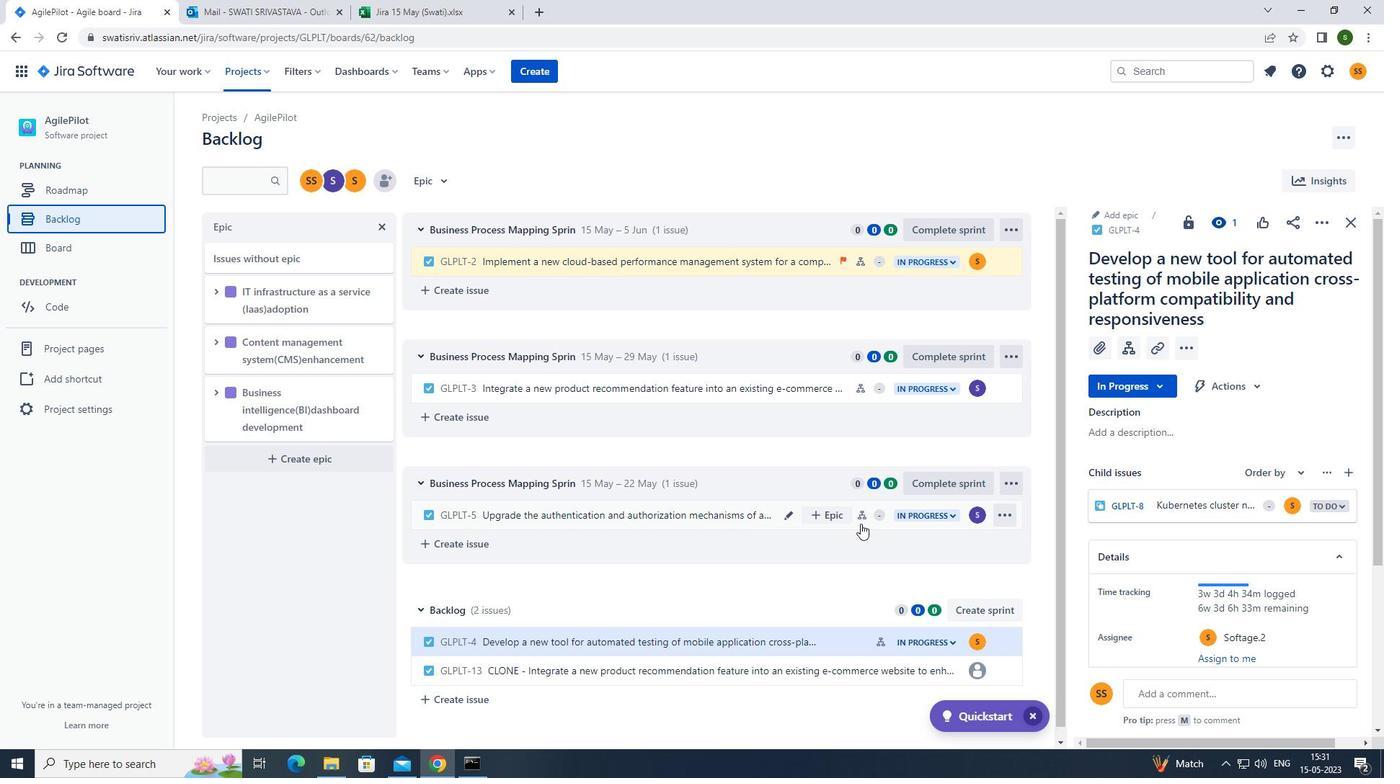 
Action: Mouse moved to (1316, 224)
Screenshot: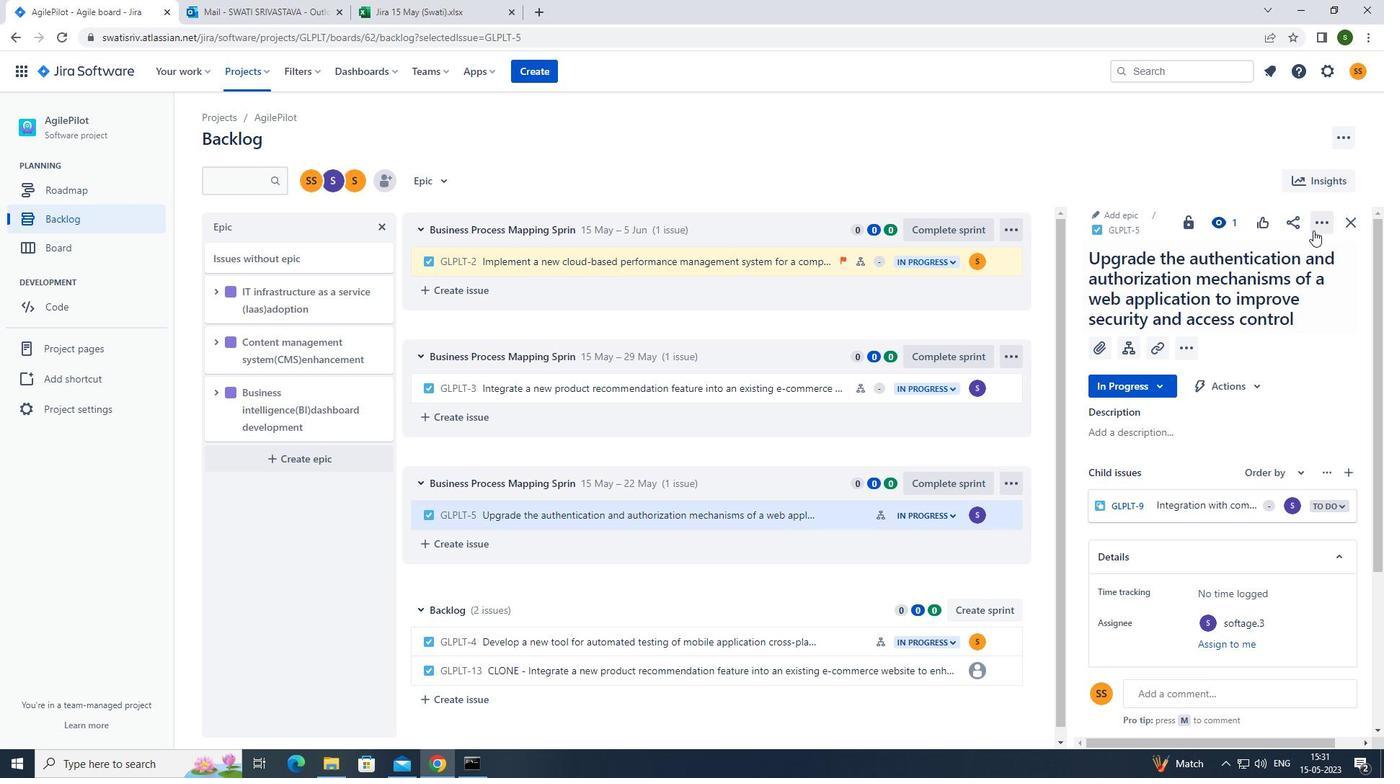 
Action: Mouse pressed left at (1316, 224)
Screenshot: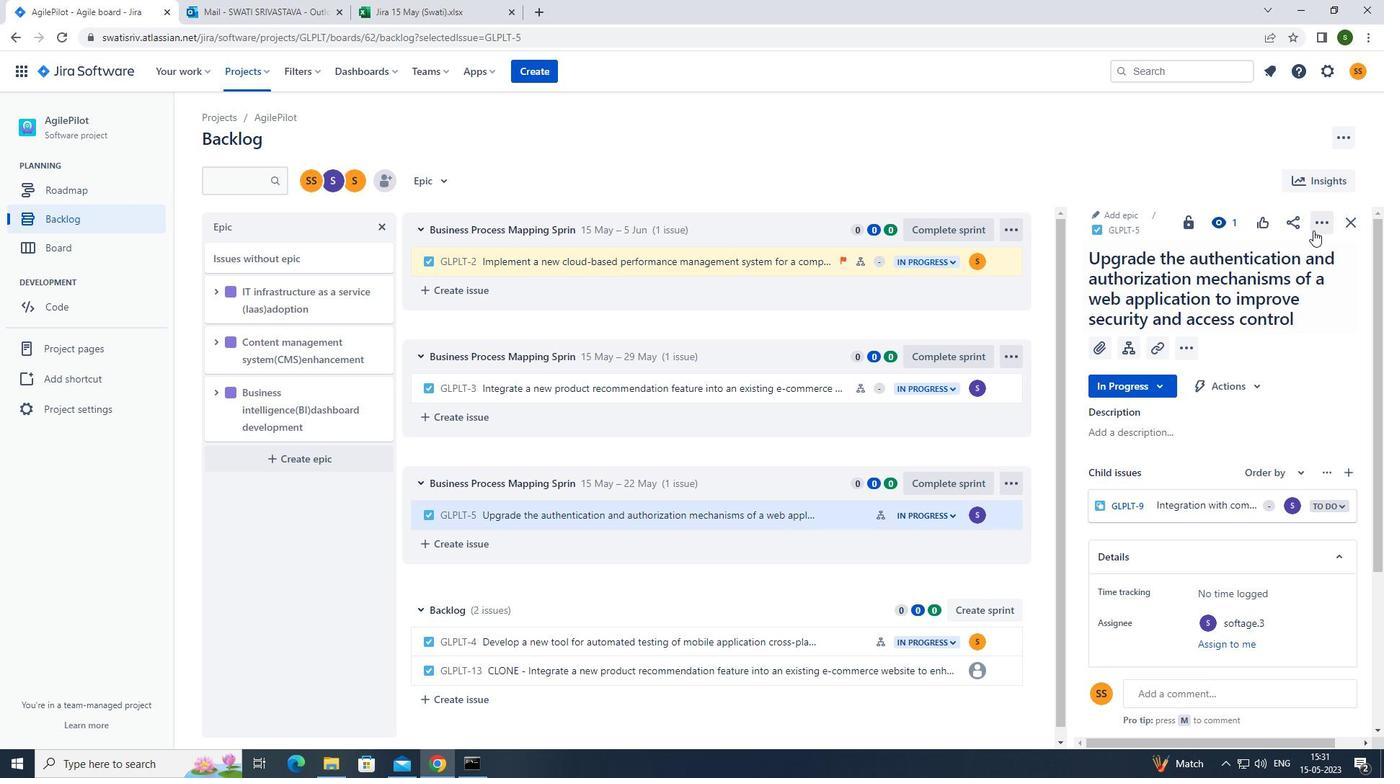 
Action: Mouse moved to (1272, 263)
Screenshot: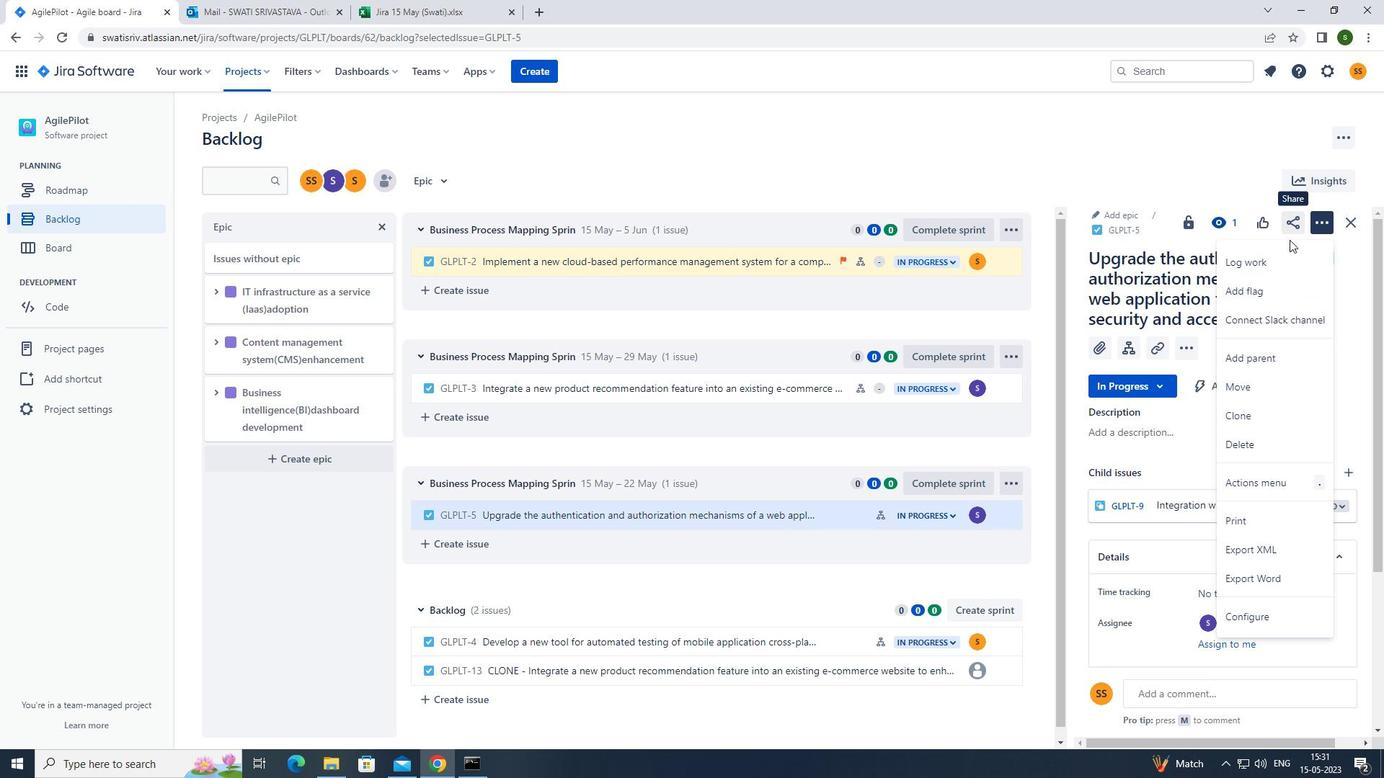 
Action: Mouse pressed left at (1272, 263)
Screenshot: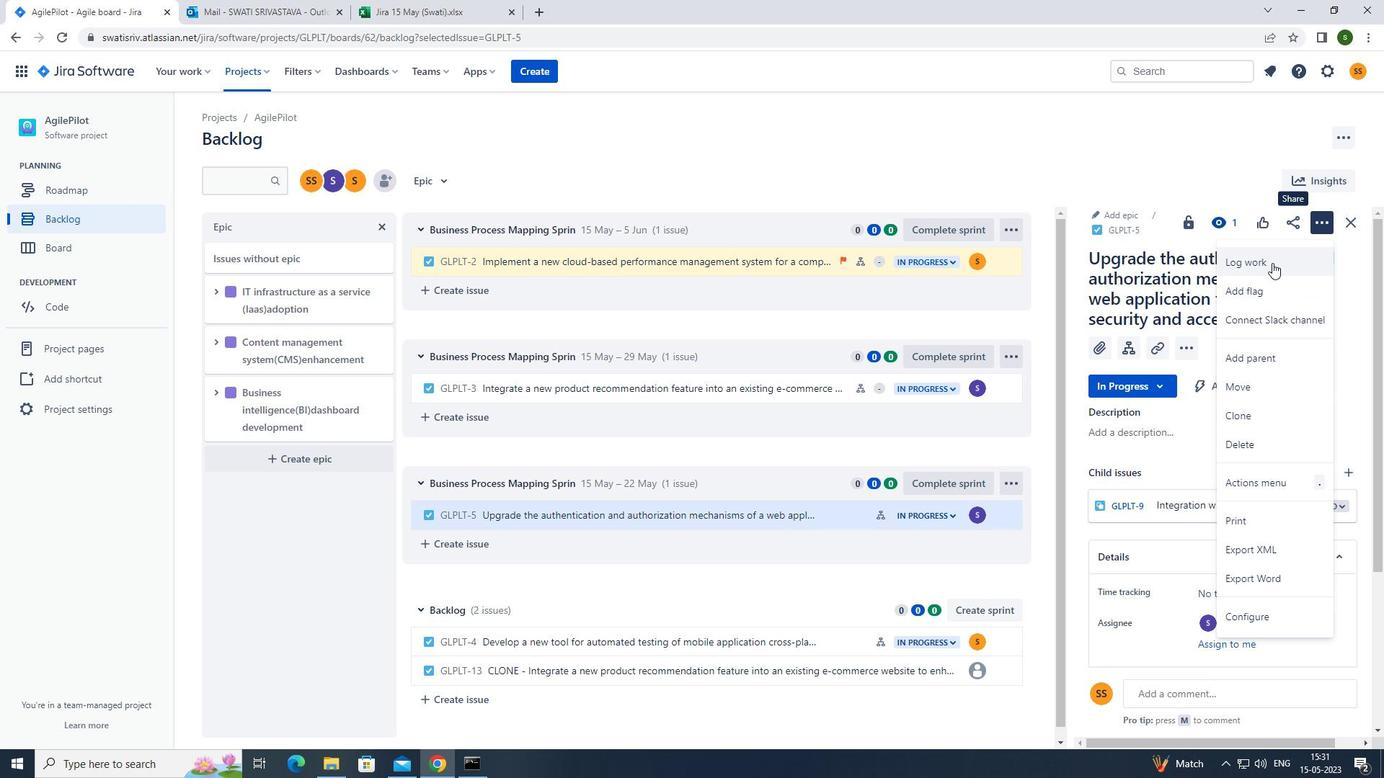 
Action: Mouse moved to (588, 185)
Screenshot: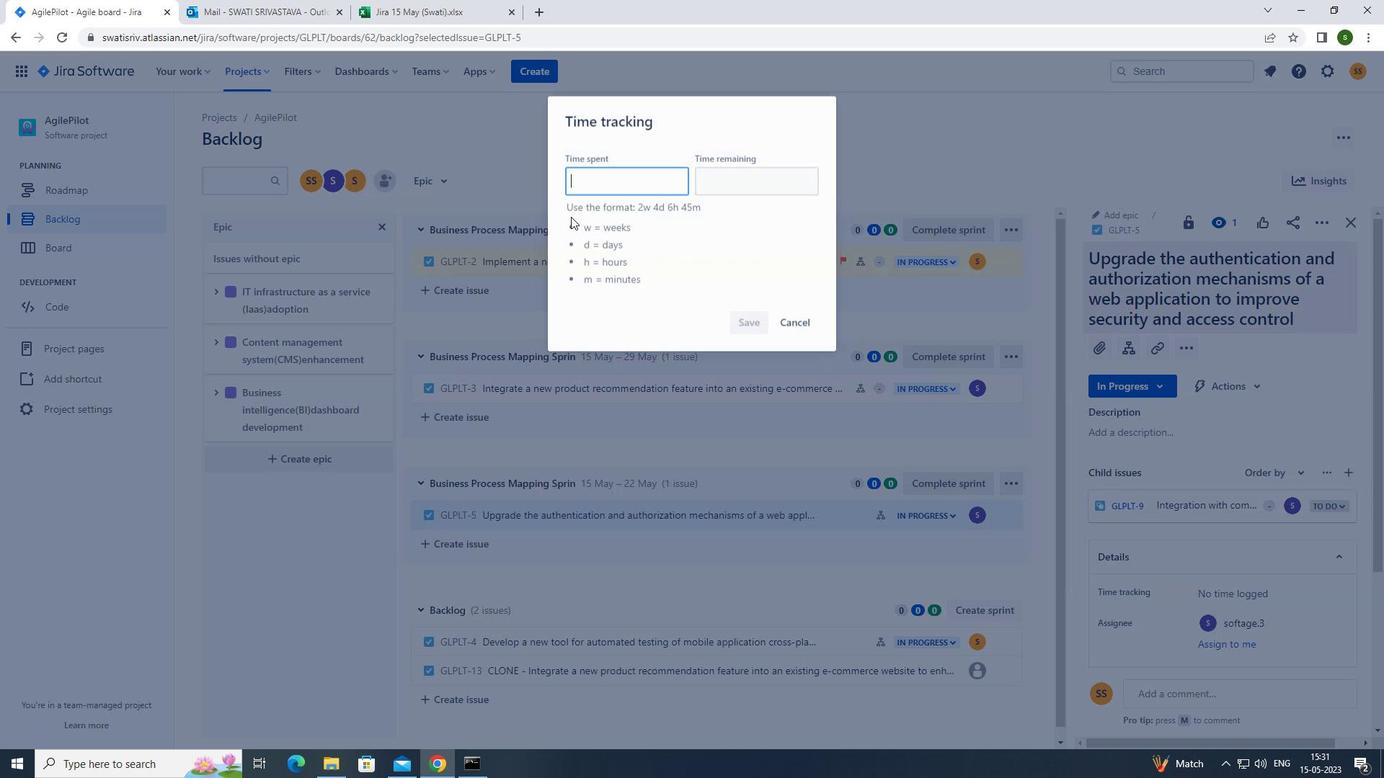 
Action: Mouse pressed left at (588, 185)
Screenshot: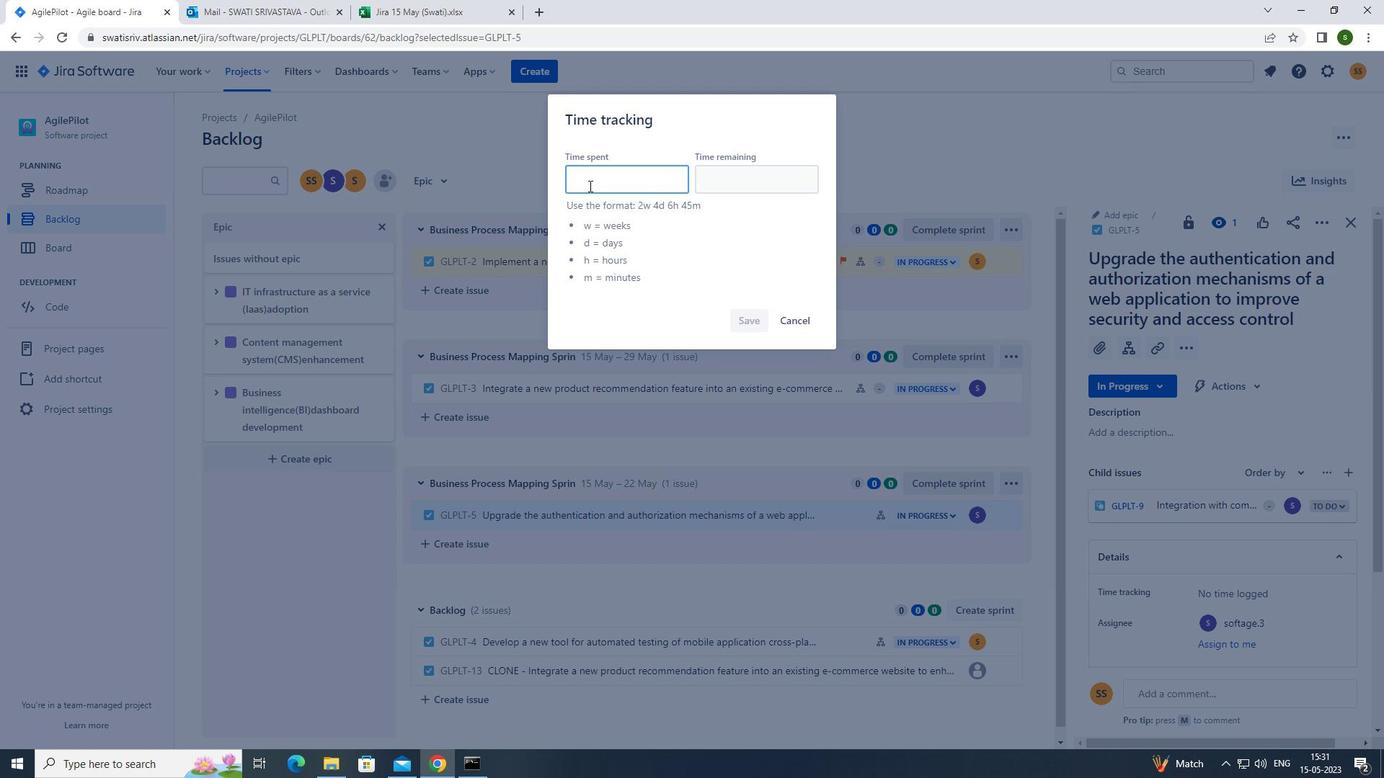 
Action: Mouse moved to (589, 184)
Screenshot: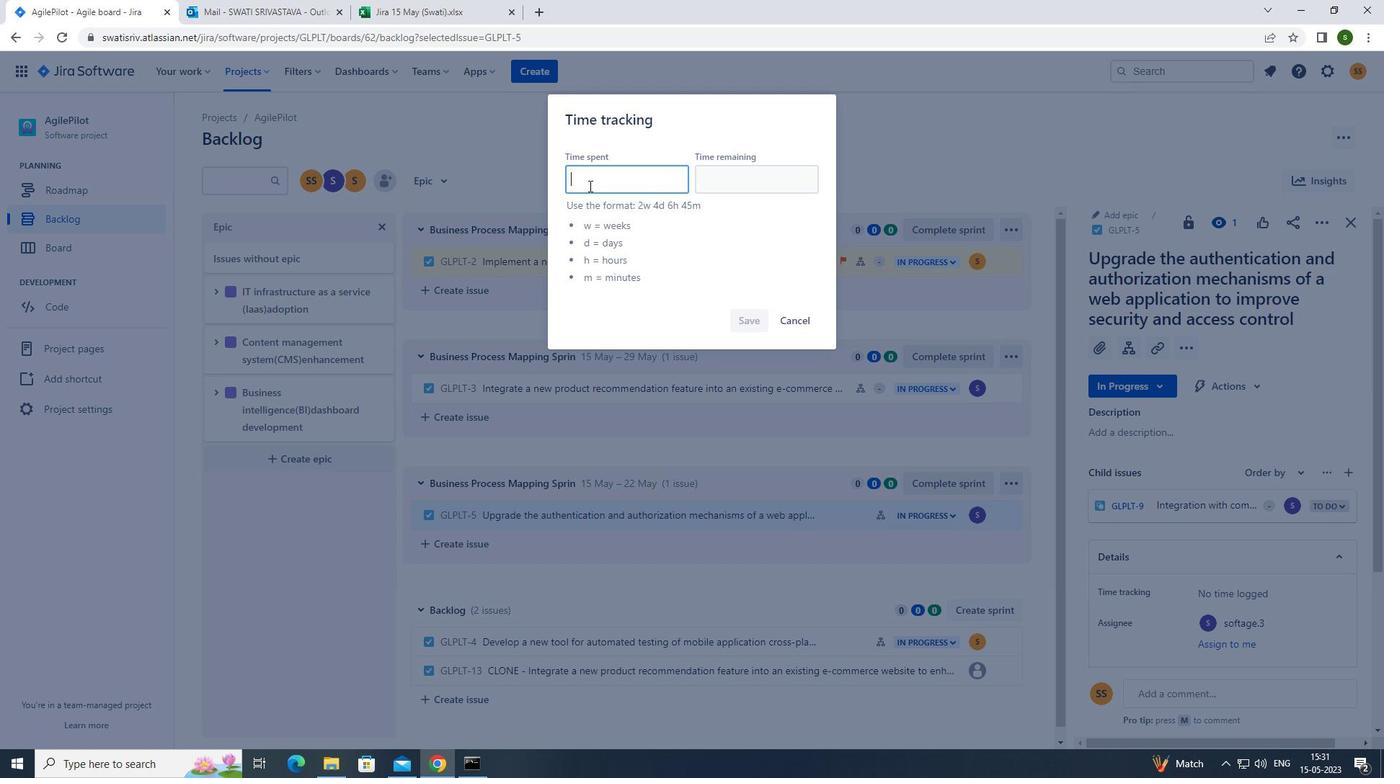
Action: Key pressed 6w<Key.space>6d<Key.space>22h<Key.space>6m
Screenshot: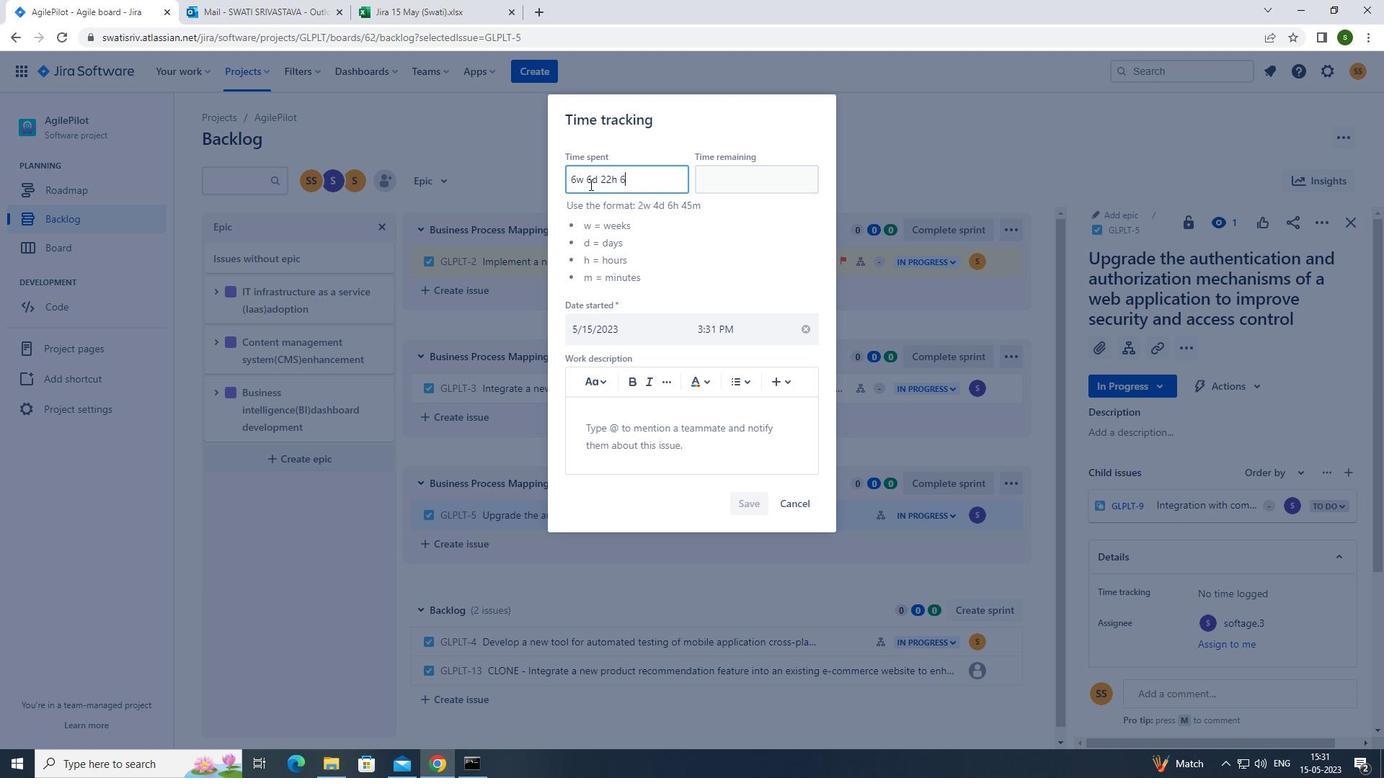 
Action: Mouse moved to (738, 201)
Screenshot: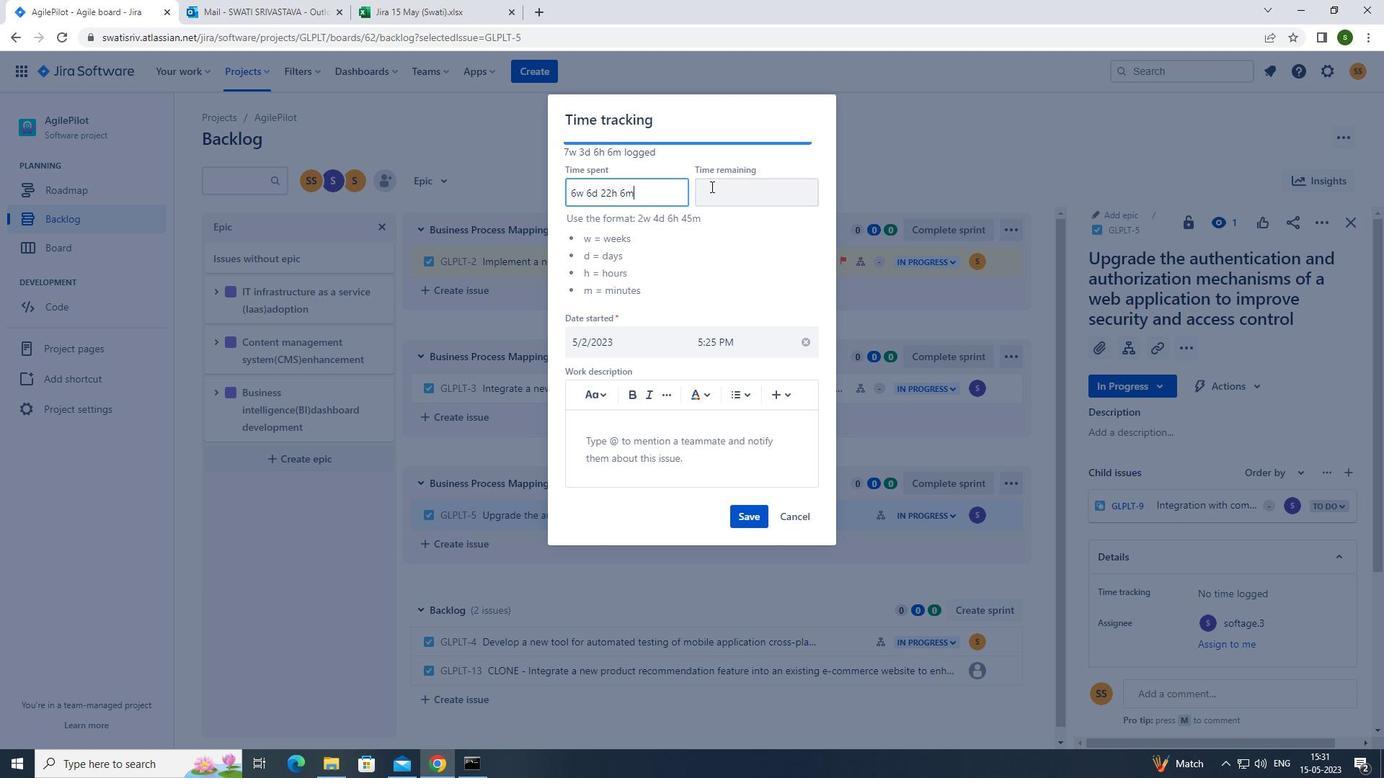 
Action: Mouse pressed left at (738, 201)
Screenshot: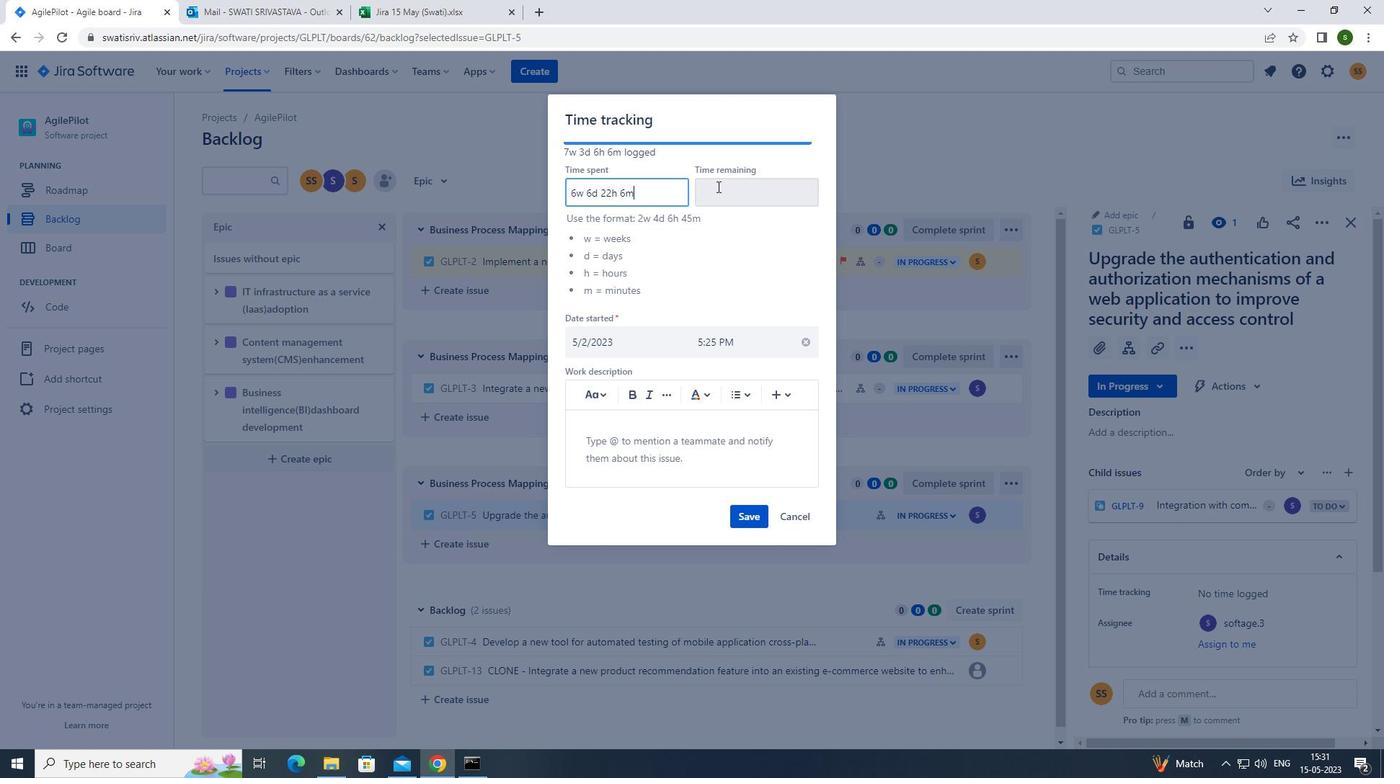 
Action: Mouse moved to (707, 211)
Screenshot: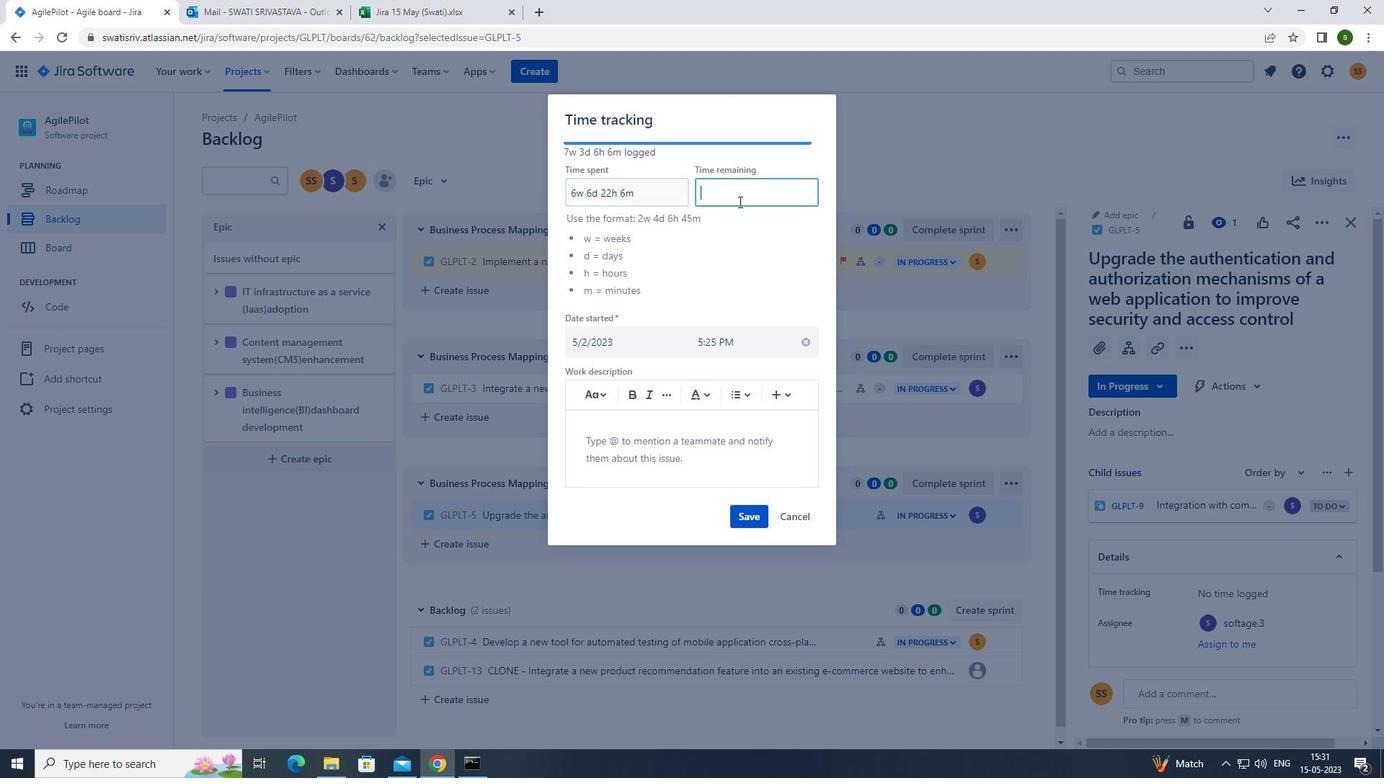 
Action: Key pressed 1w<Key.space>4d<Key.space>2h<Key.space>59m
Screenshot: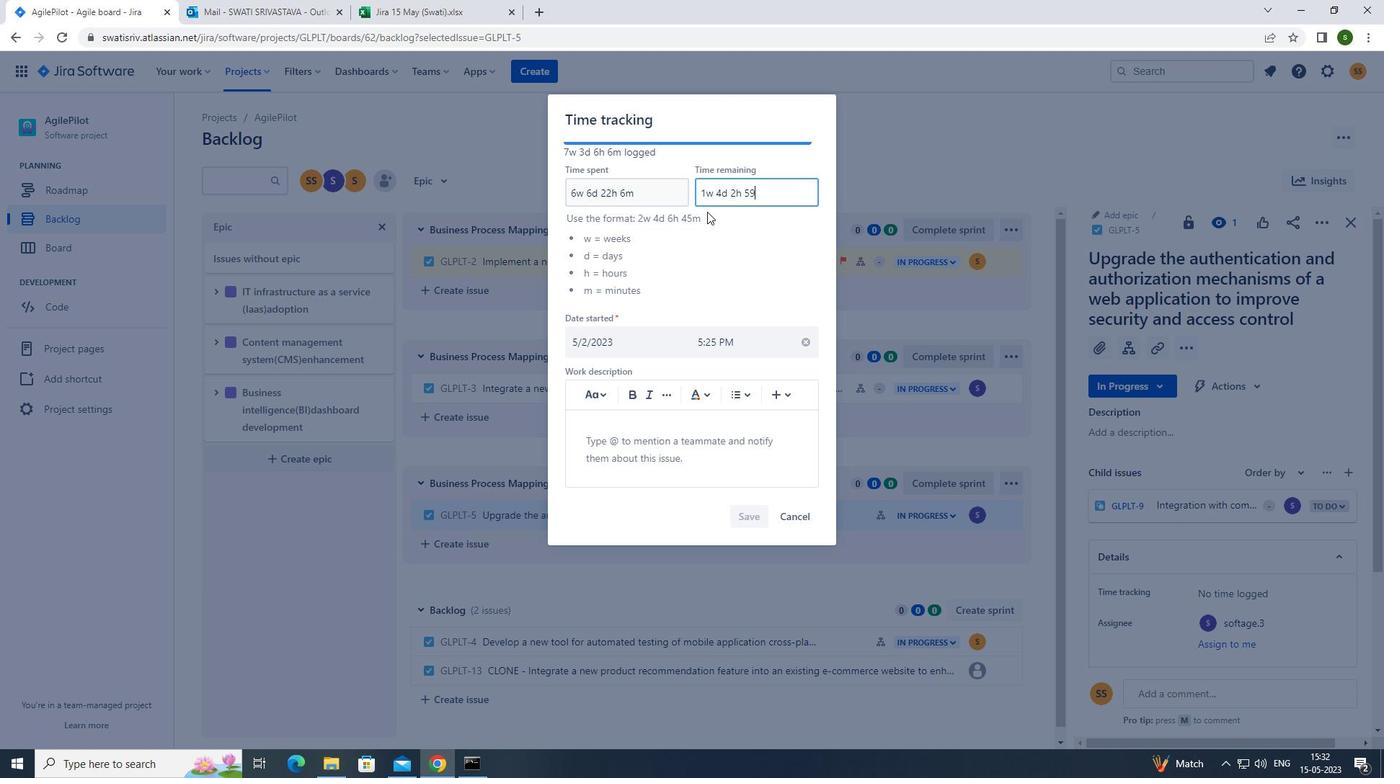 
Action: Mouse moved to (754, 506)
Screenshot: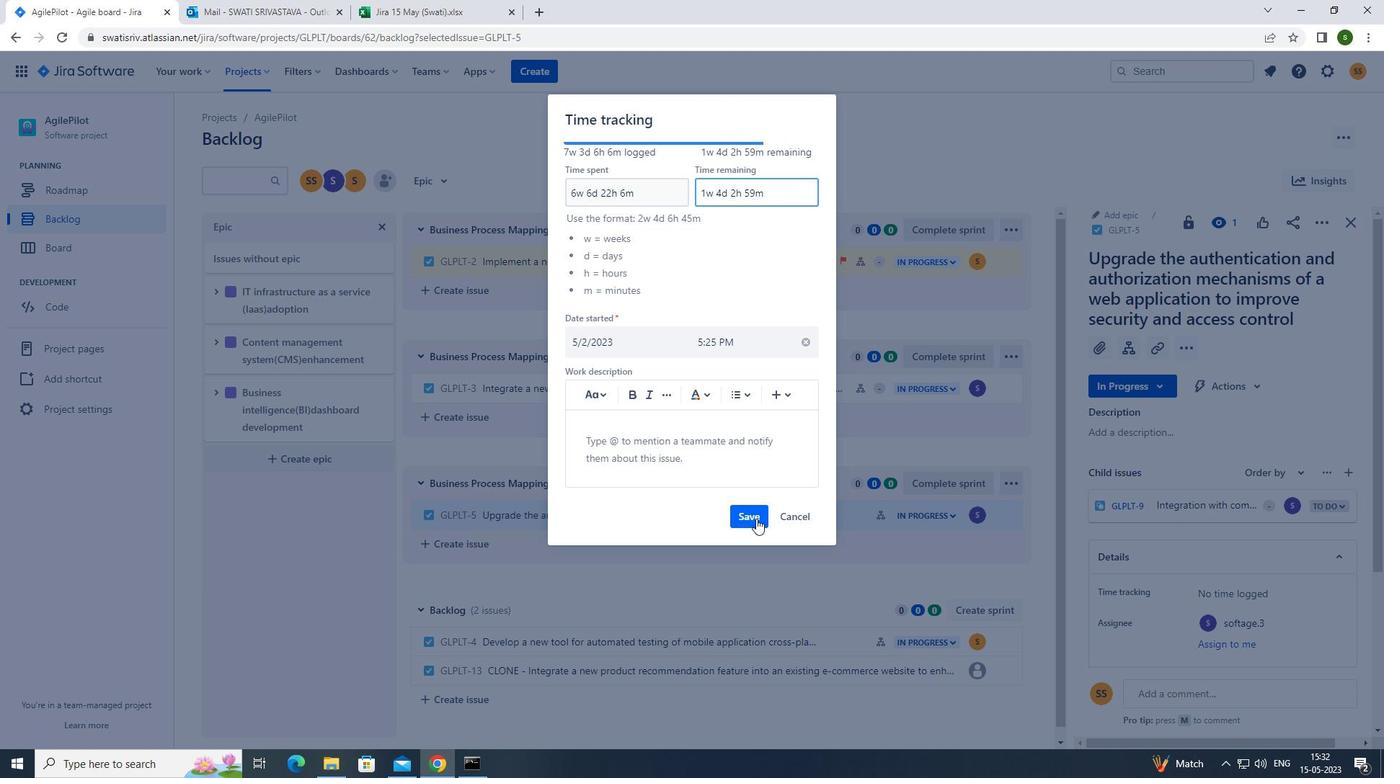
Action: Mouse pressed left at (754, 506)
Screenshot: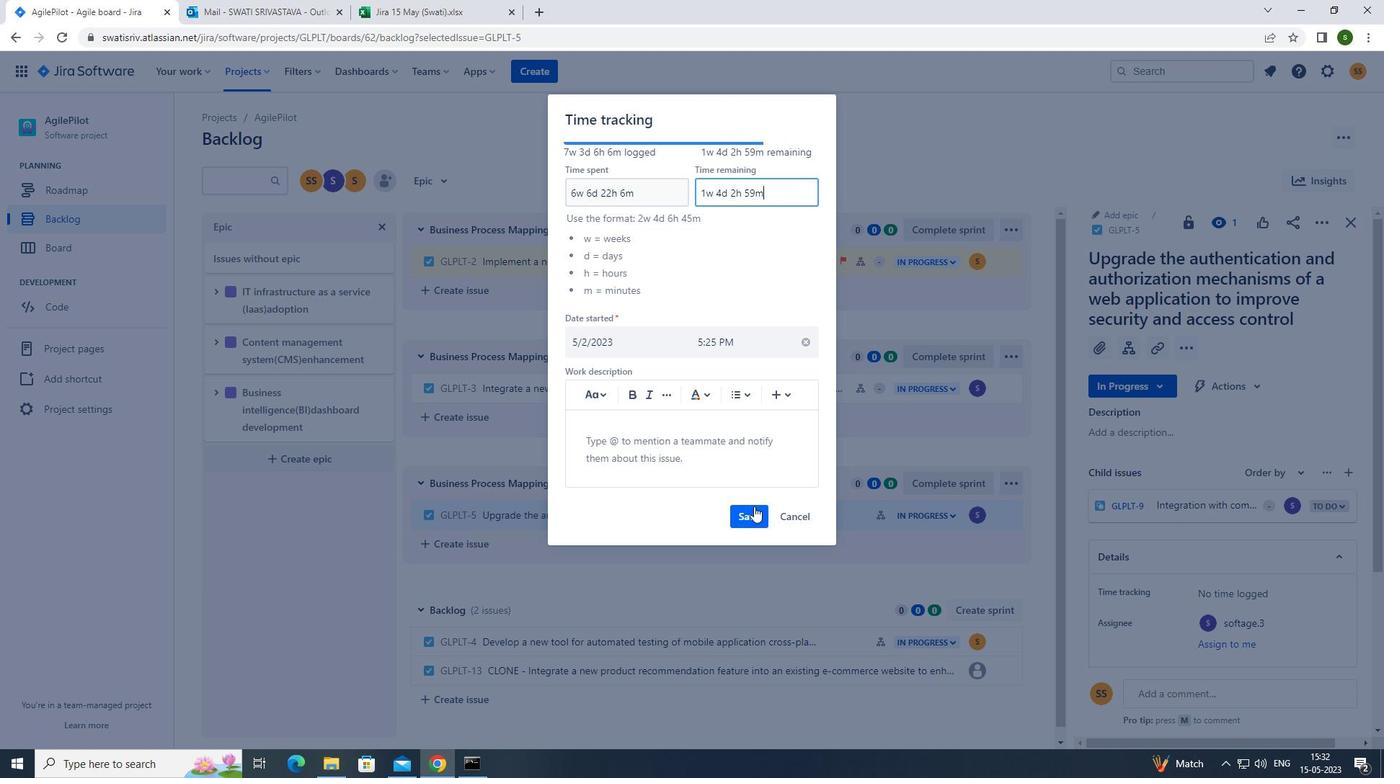 
Action: Mouse moved to (1015, 509)
Screenshot: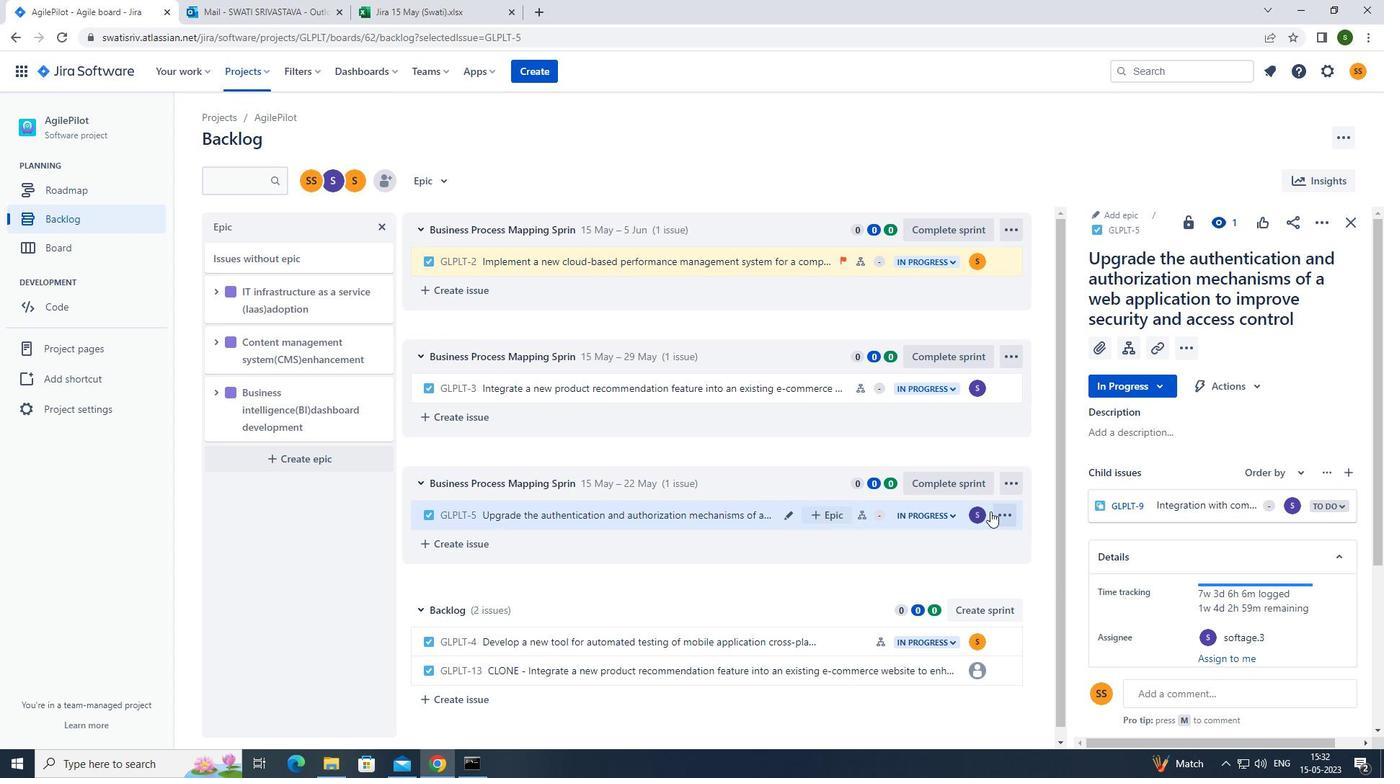 
Action: Mouse pressed left at (1015, 509)
Screenshot: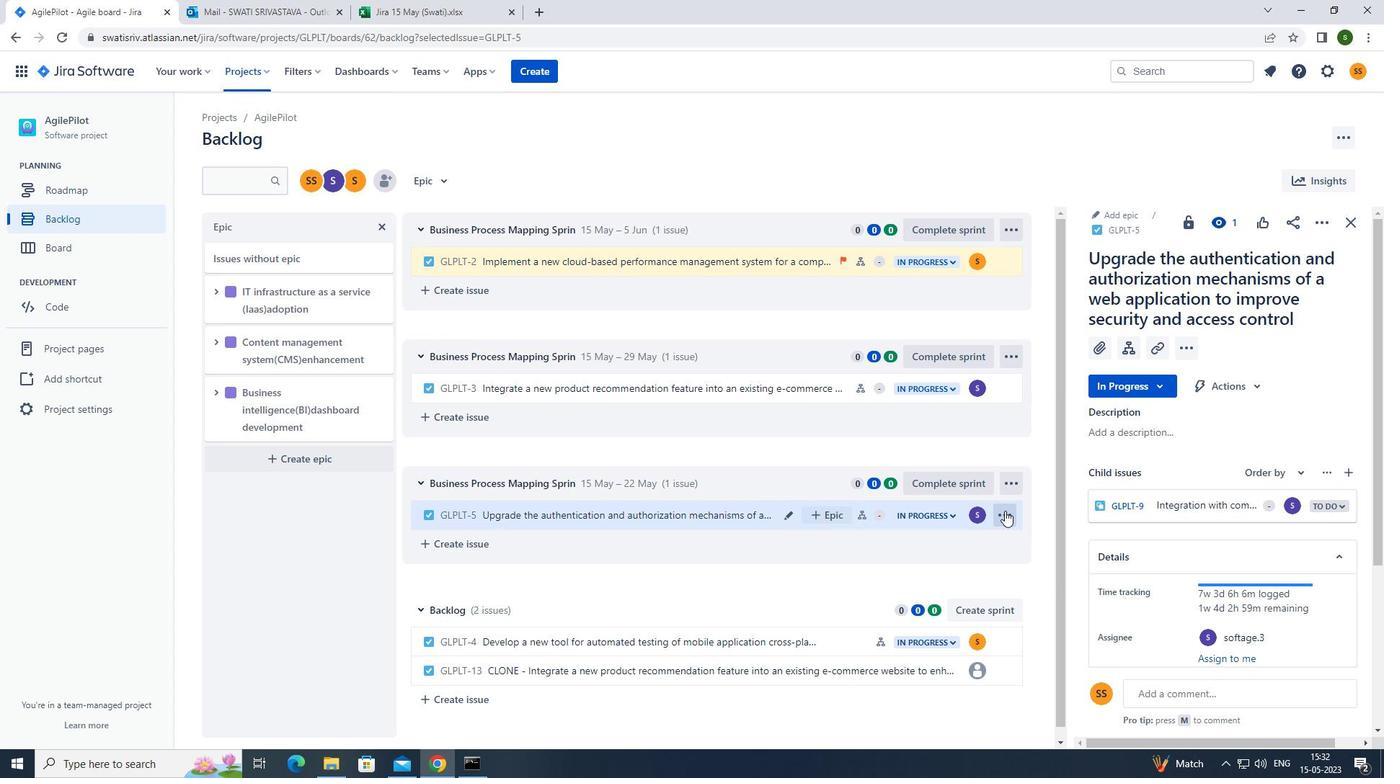 
Action: Mouse moved to (933, 473)
Screenshot: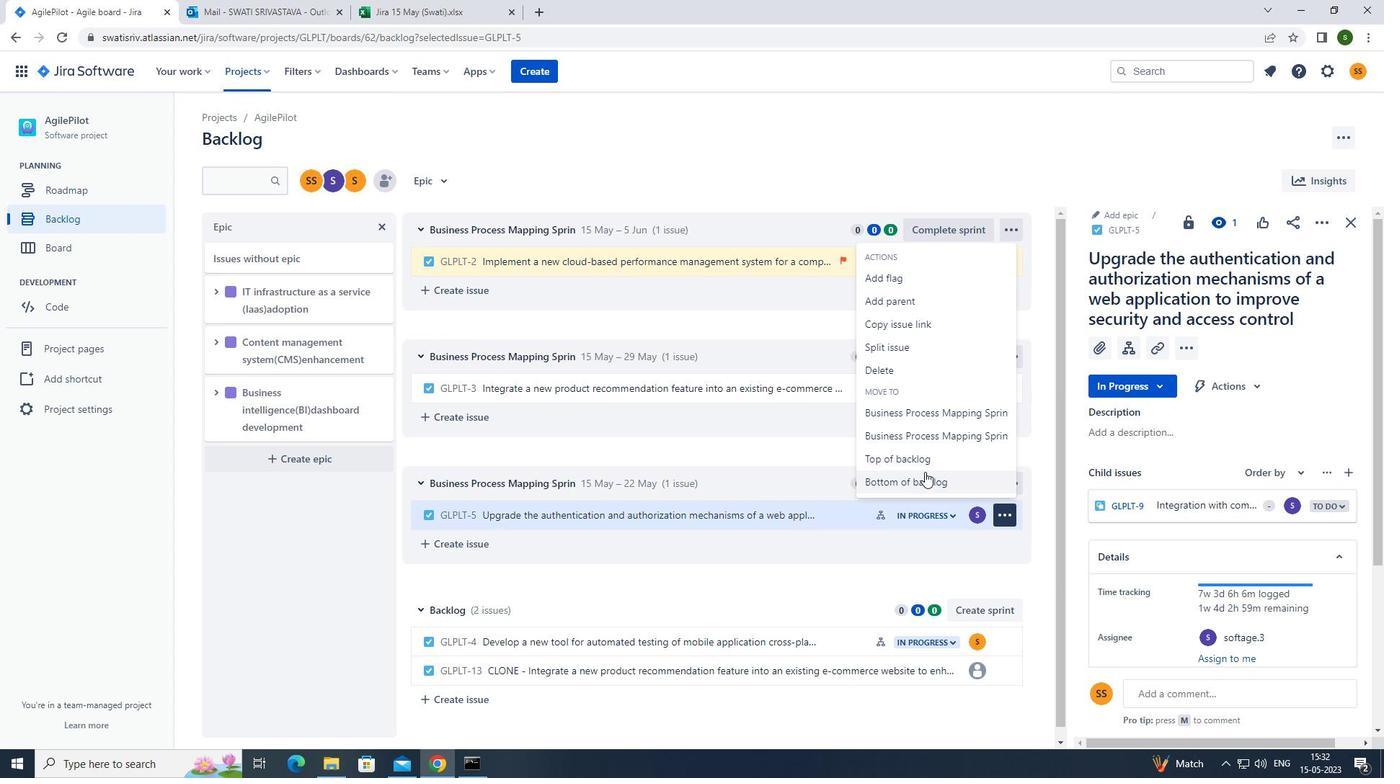 
Action: Mouse pressed left at (933, 473)
Screenshot: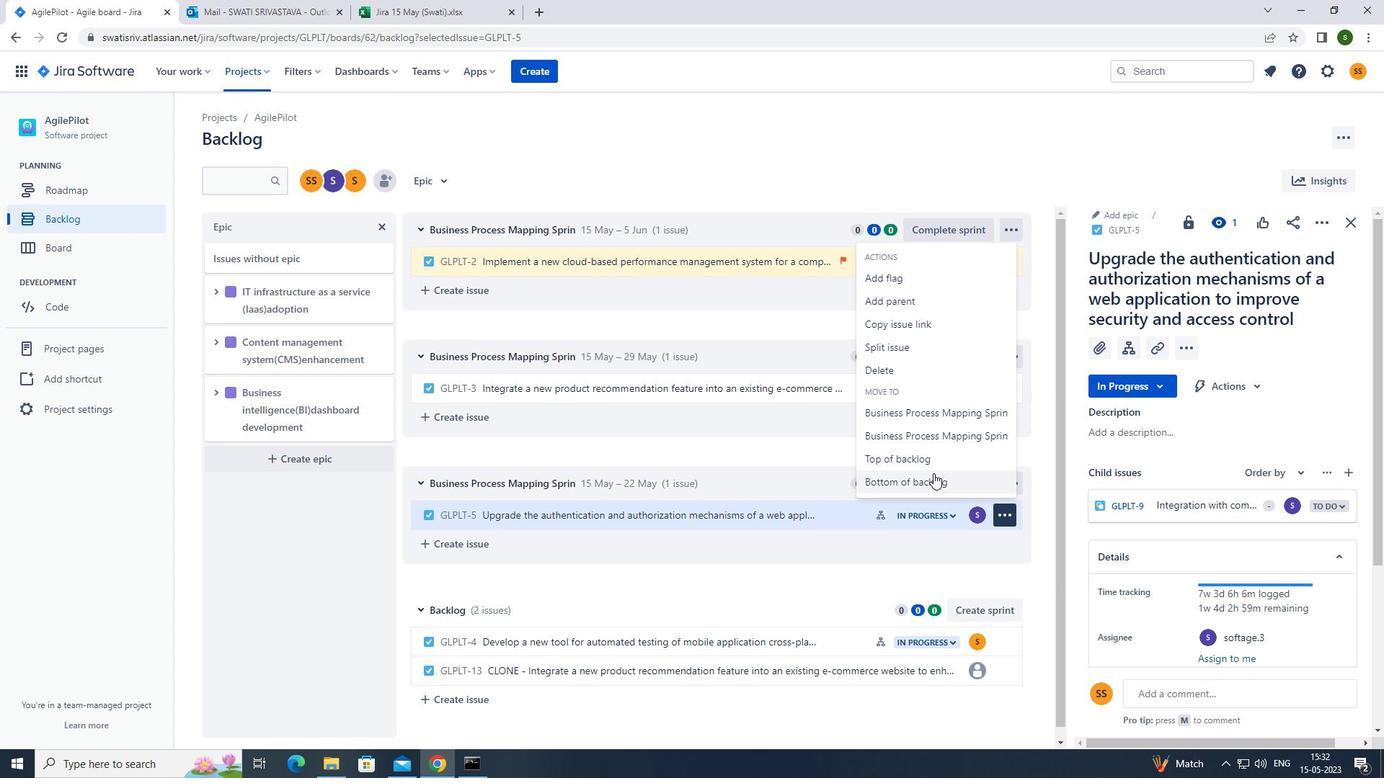 
Action: Mouse moved to (744, 232)
Screenshot: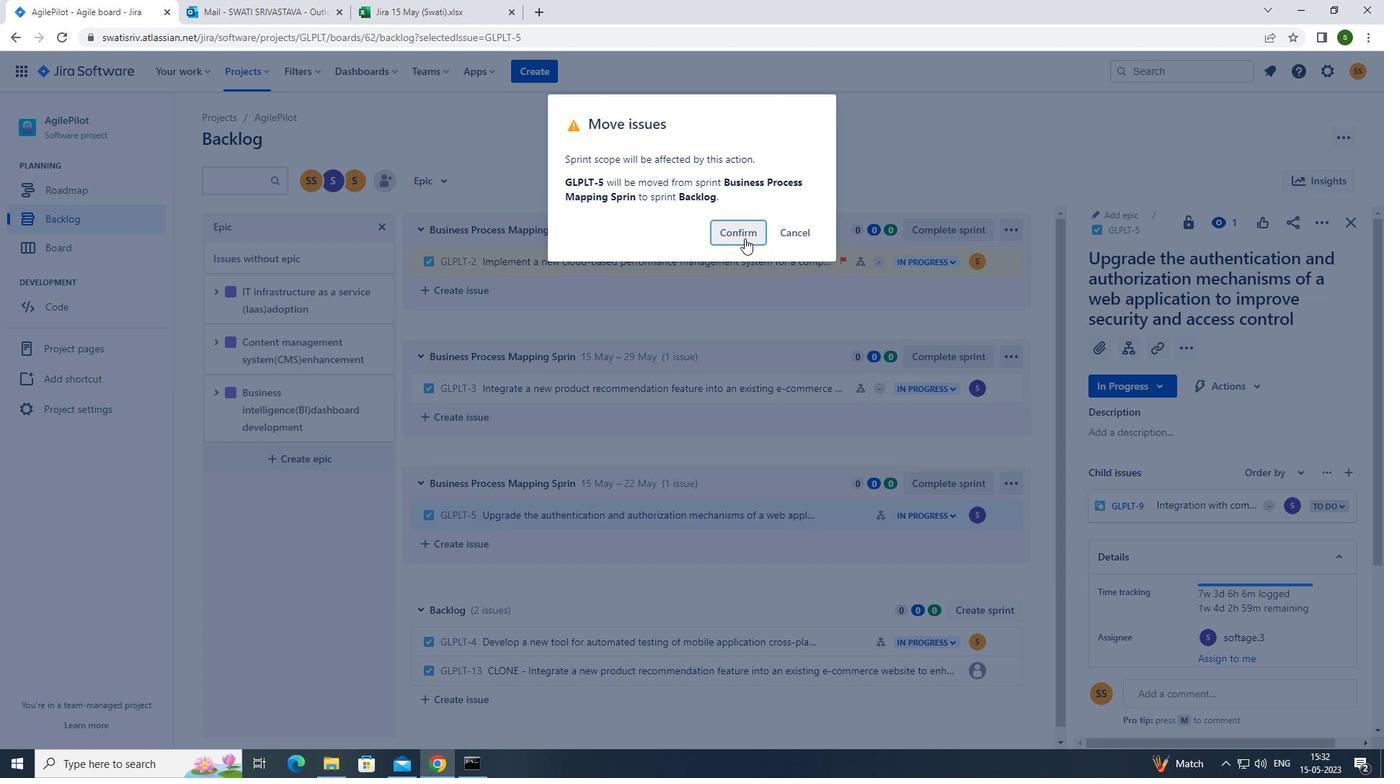 
Action: Mouse pressed left at (744, 232)
Screenshot: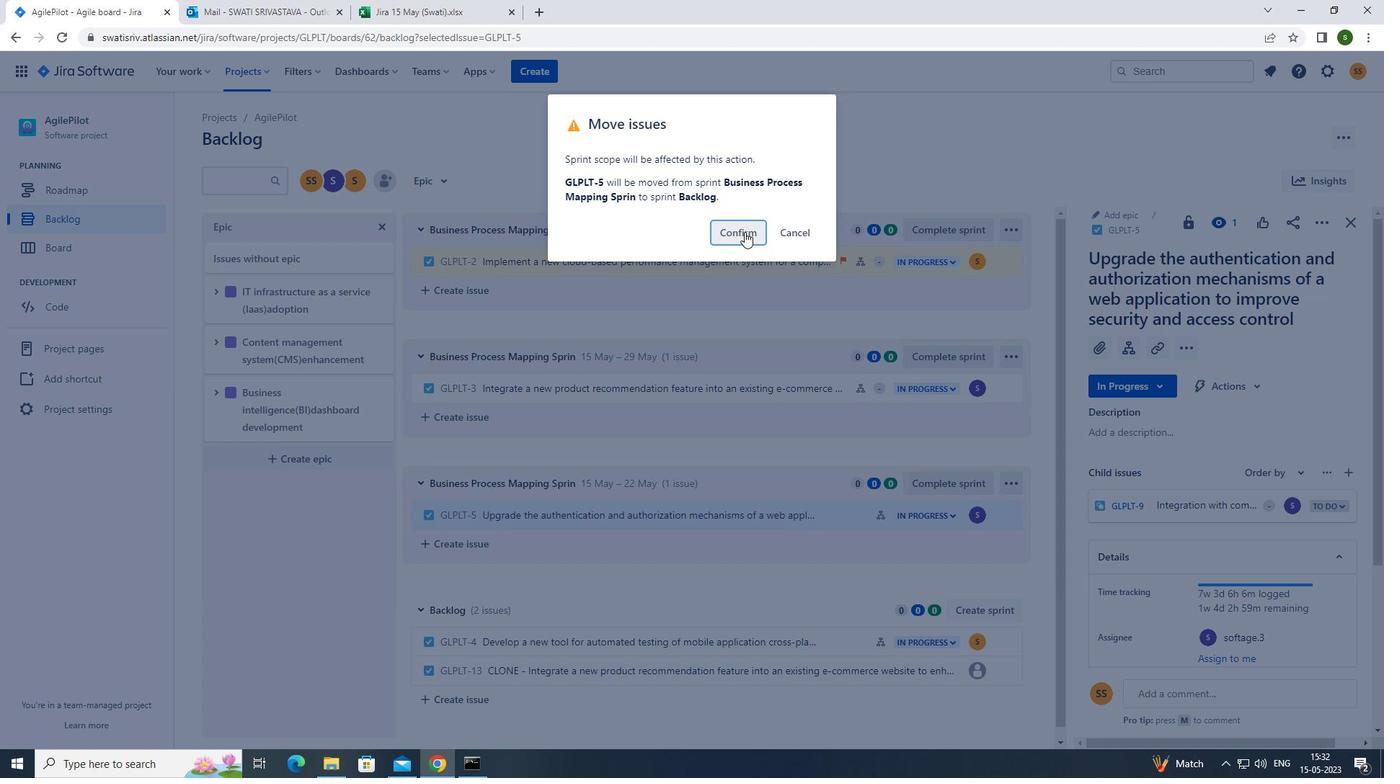 
Action: Mouse moved to (431, 175)
Screenshot: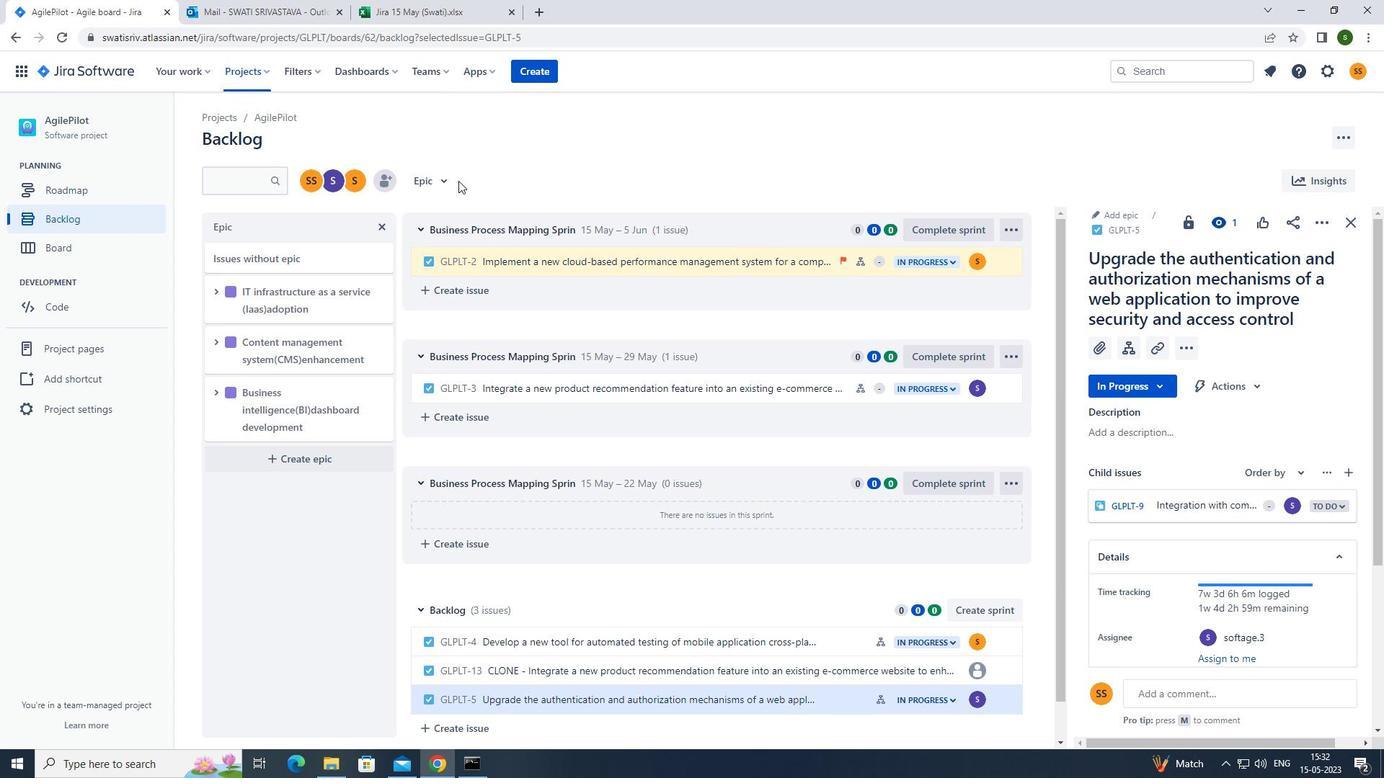 
Action: Mouse pressed left at (431, 175)
Screenshot: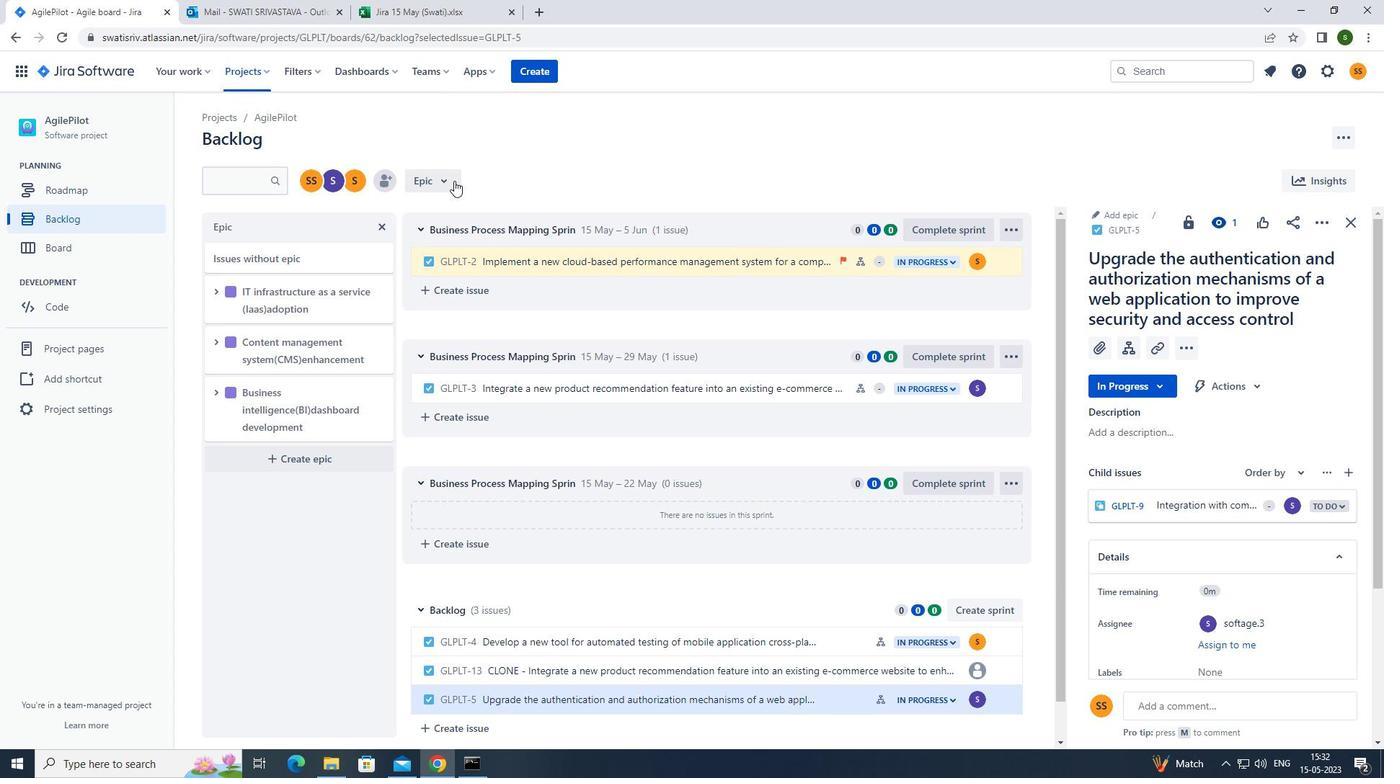 
Action: Mouse moved to (464, 247)
Screenshot: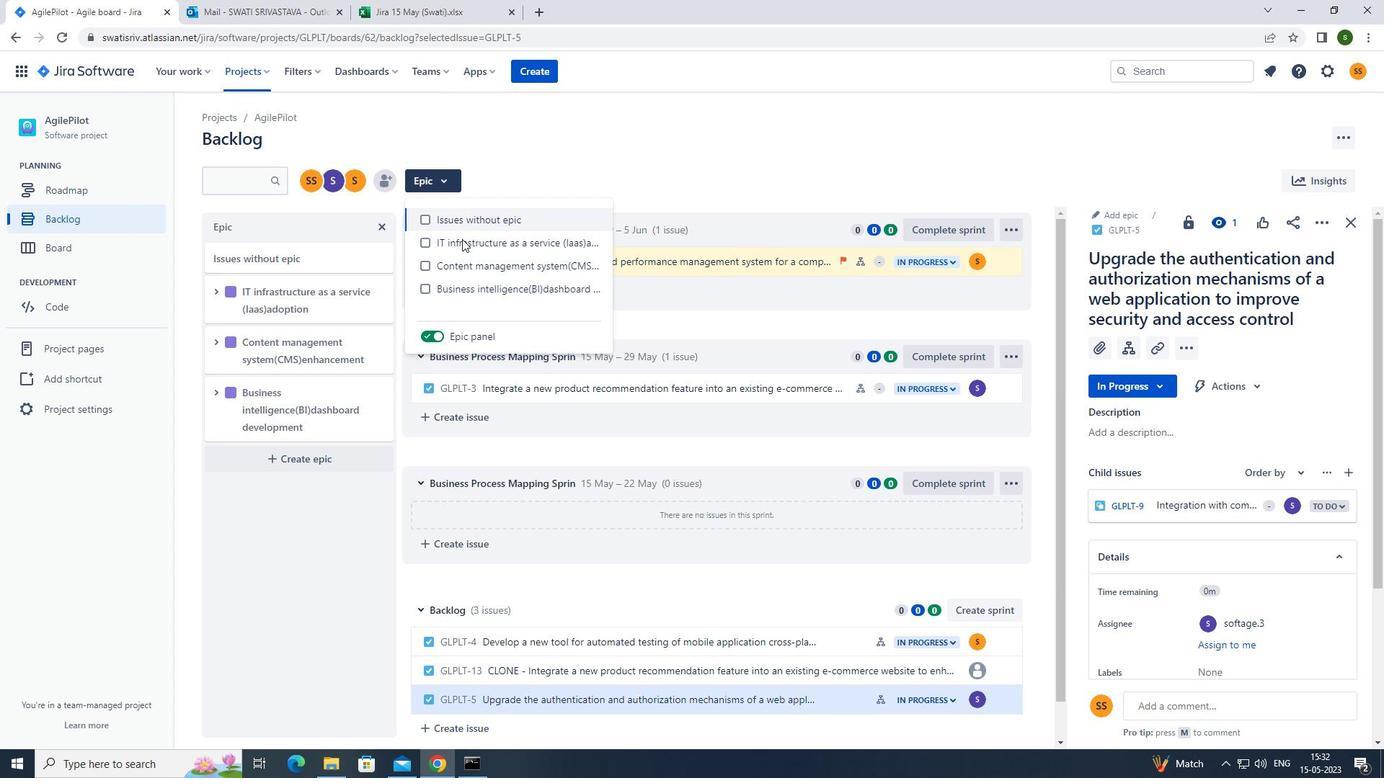 
Action: Mouse pressed left at (464, 247)
Screenshot: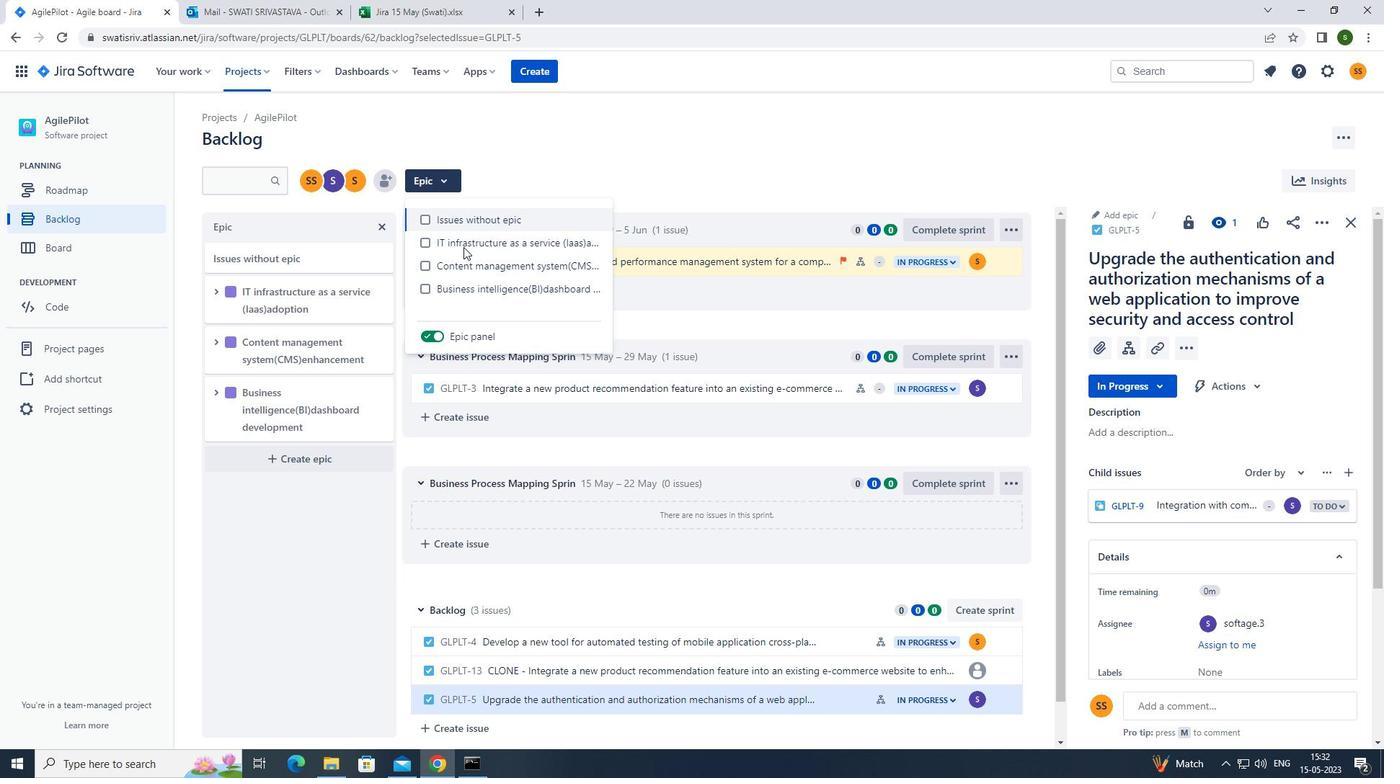 
Action: Mouse moved to (648, 144)
Screenshot: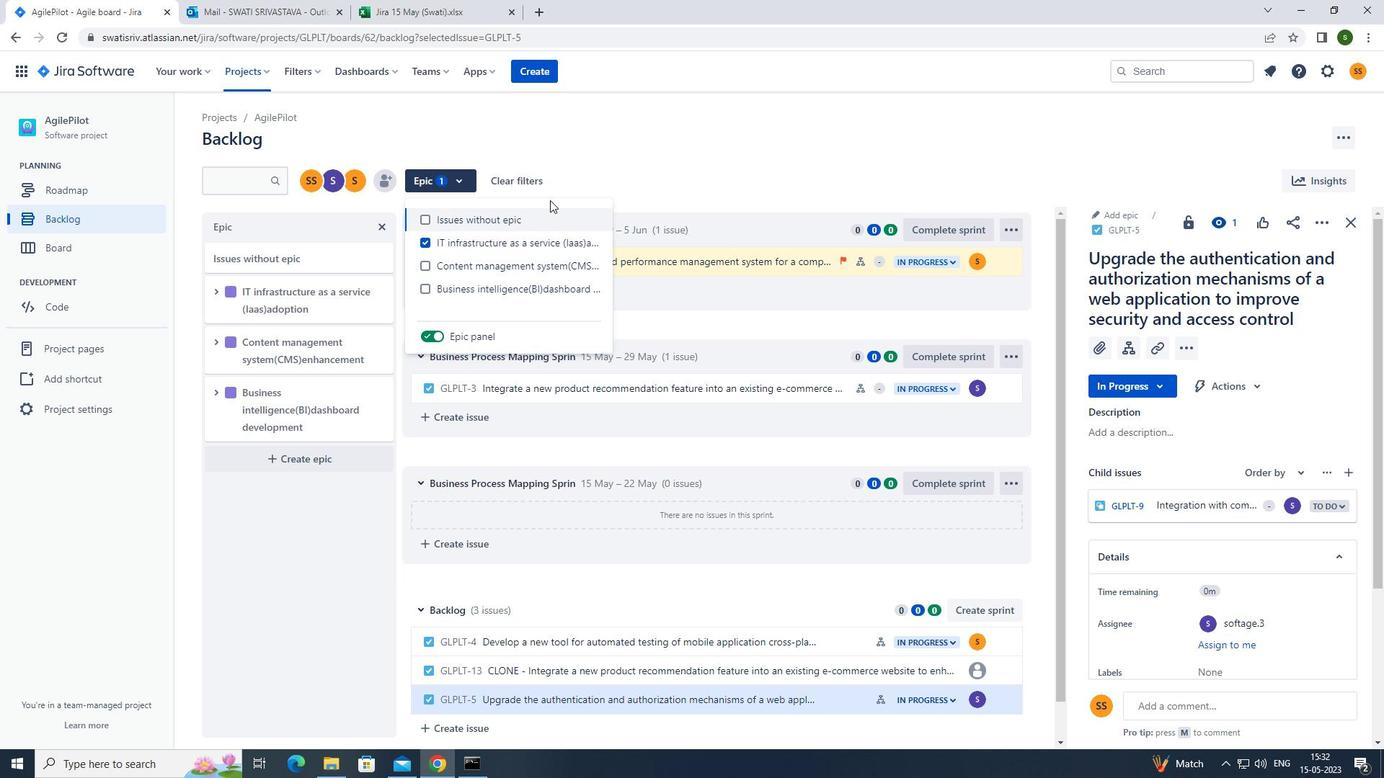 
Action: Mouse pressed left at (648, 144)
Screenshot: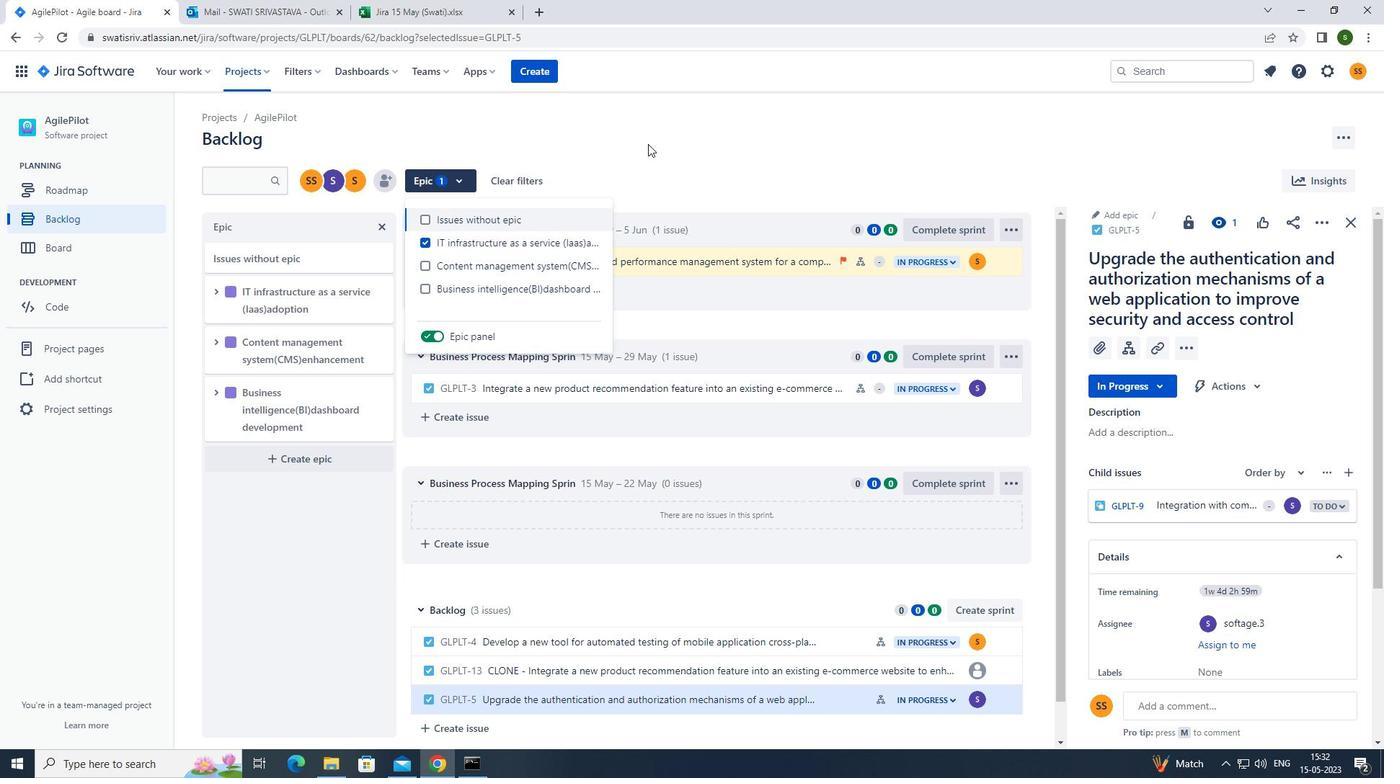 
